 Task: Create a due date automation trigger when advanced on, 2 working days after a card is due add fields with custom field "Resume" set to a date less than 1 days ago at 11:00 AM.
Action: Mouse moved to (892, 274)
Screenshot: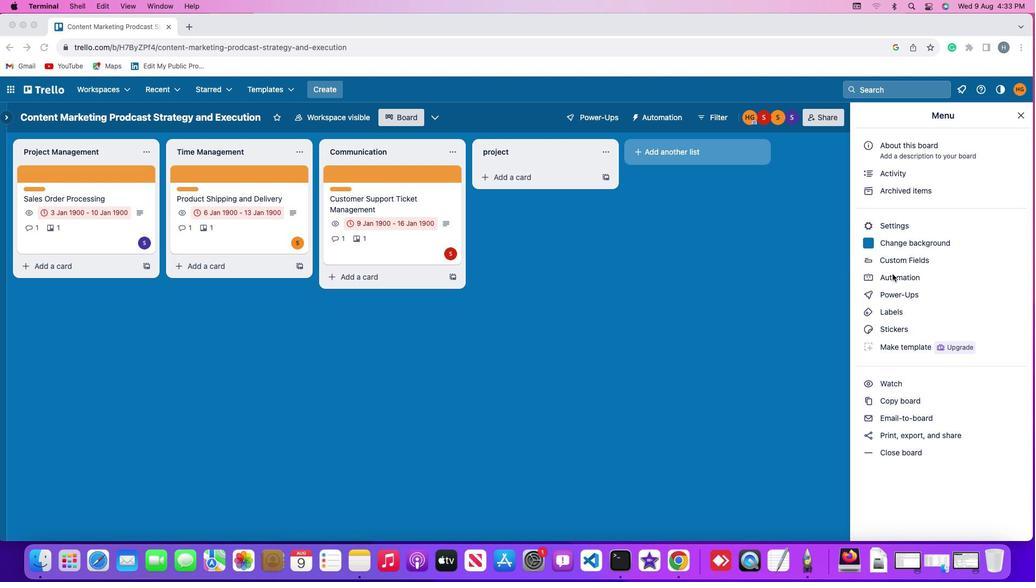 
Action: Mouse pressed left at (892, 274)
Screenshot: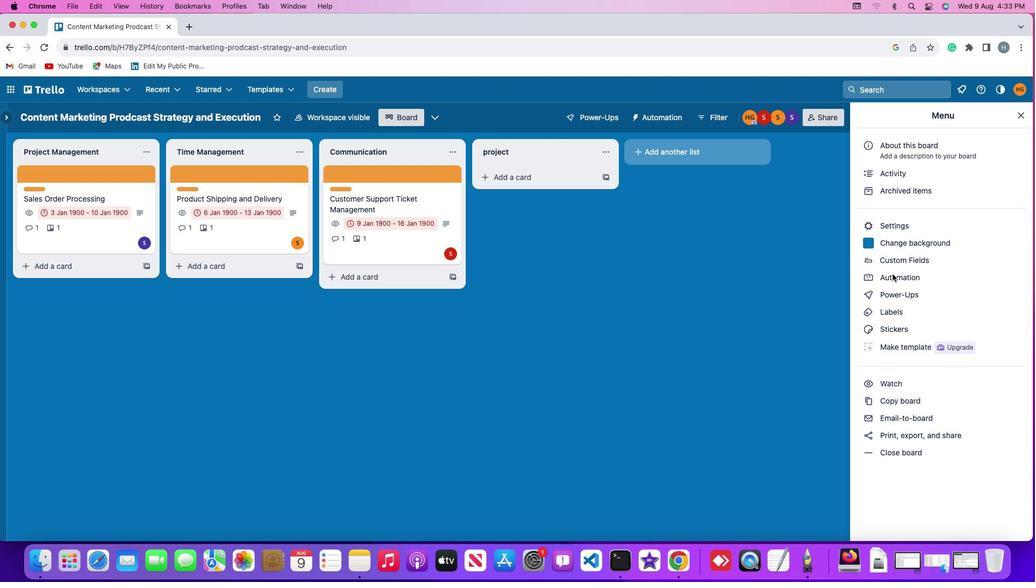 
Action: Mouse pressed left at (892, 274)
Screenshot: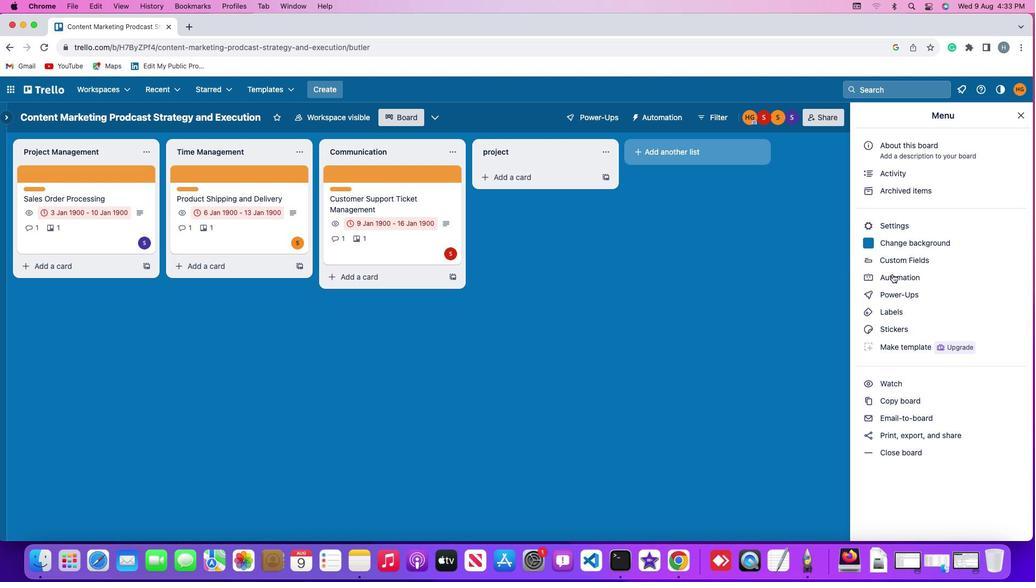 
Action: Mouse moved to (55, 254)
Screenshot: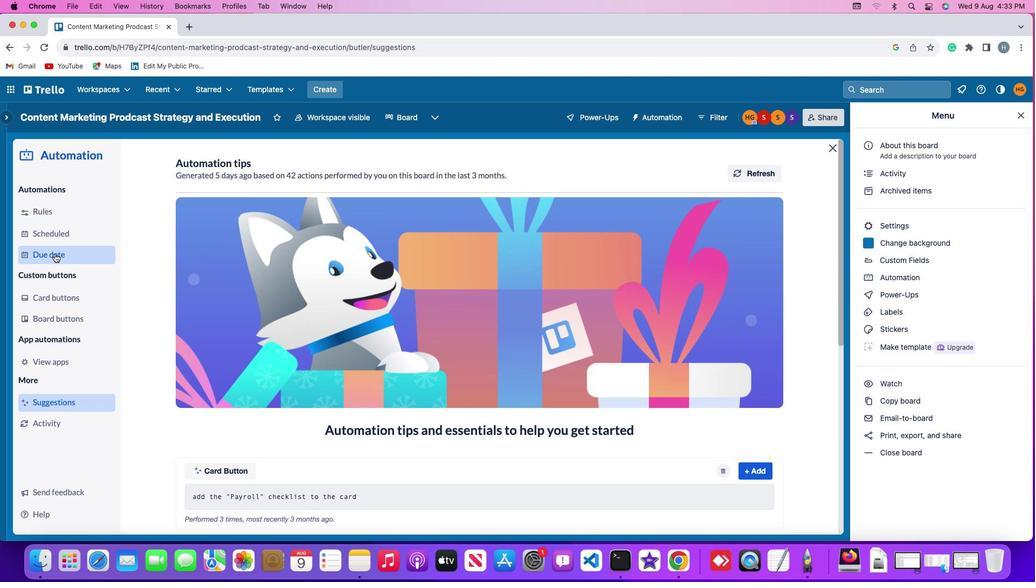 
Action: Mouse pressed left at (55, 254)
Screenshot: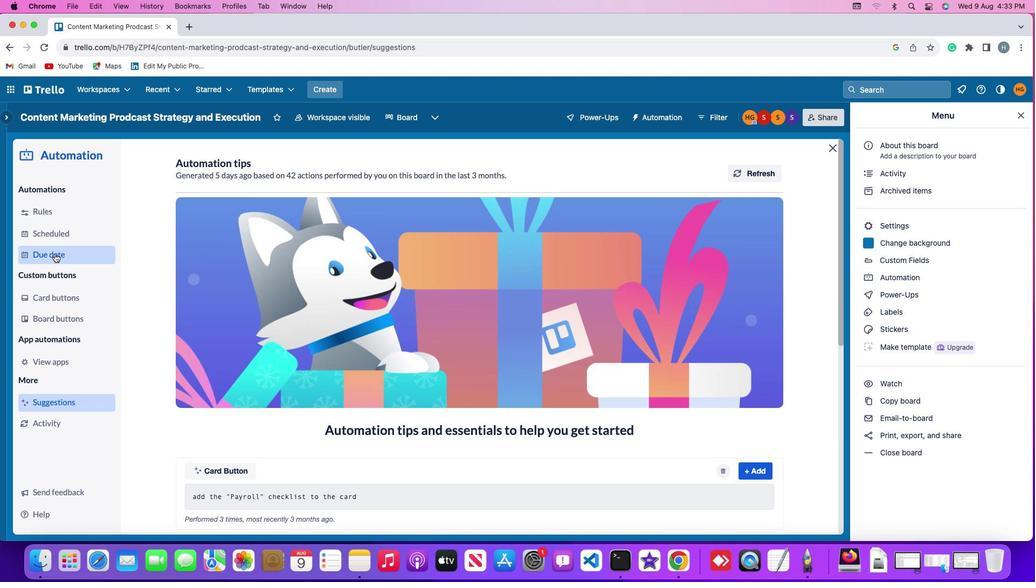 
Action: Mouse moved to (722, 166)
Screenshot: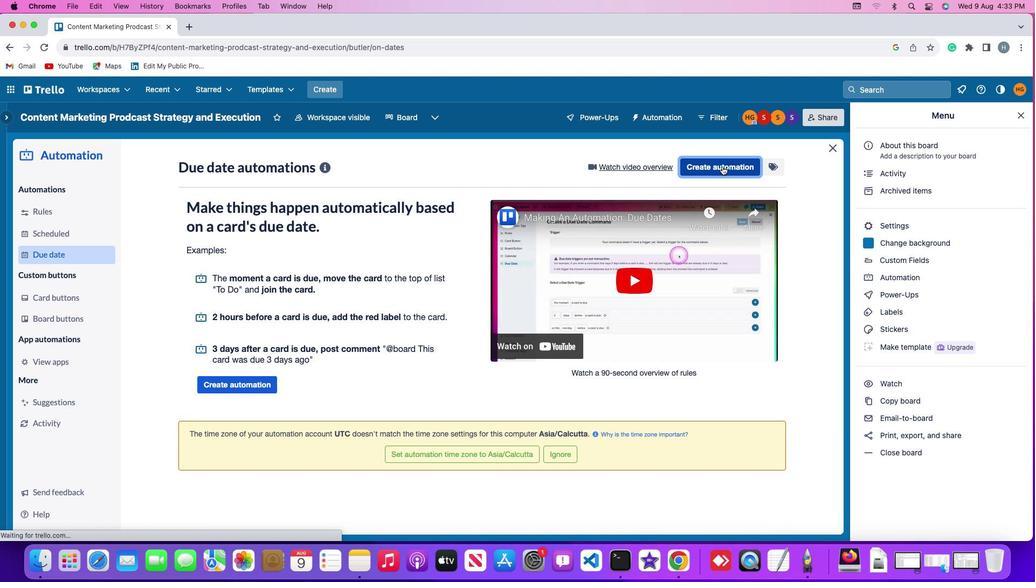 
Action: Mouse pressed left at (722, 166)
Screenshot: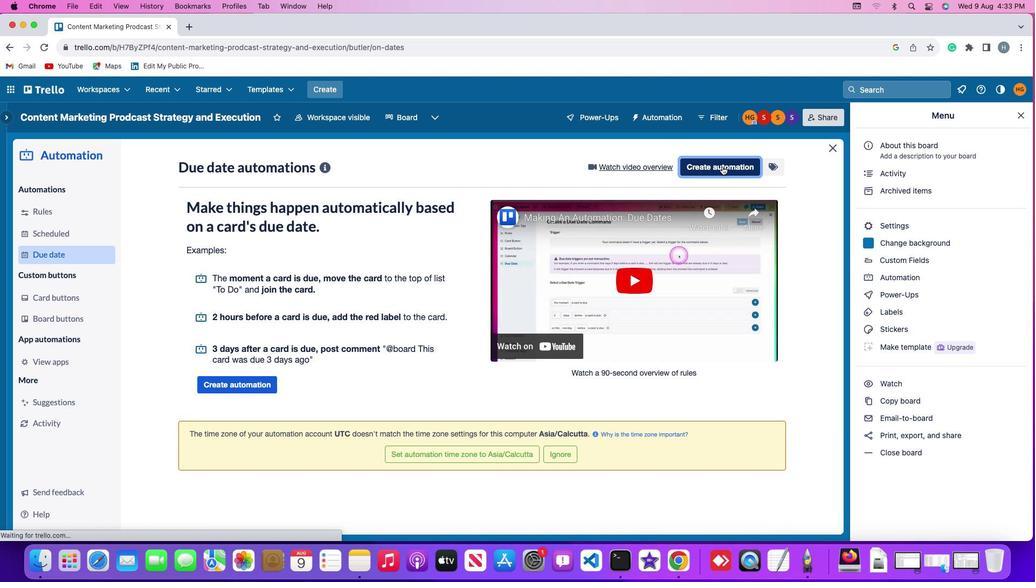 
Action: Mouse moved to (381, 270)
Screenshot: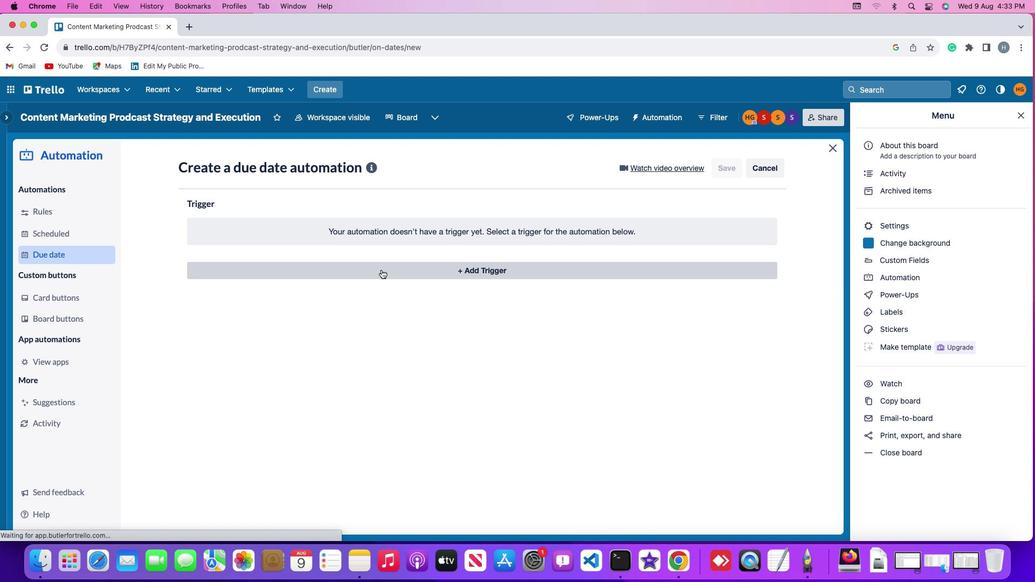 
Action: Mouse pressed left at (381, 270)
Screenshot: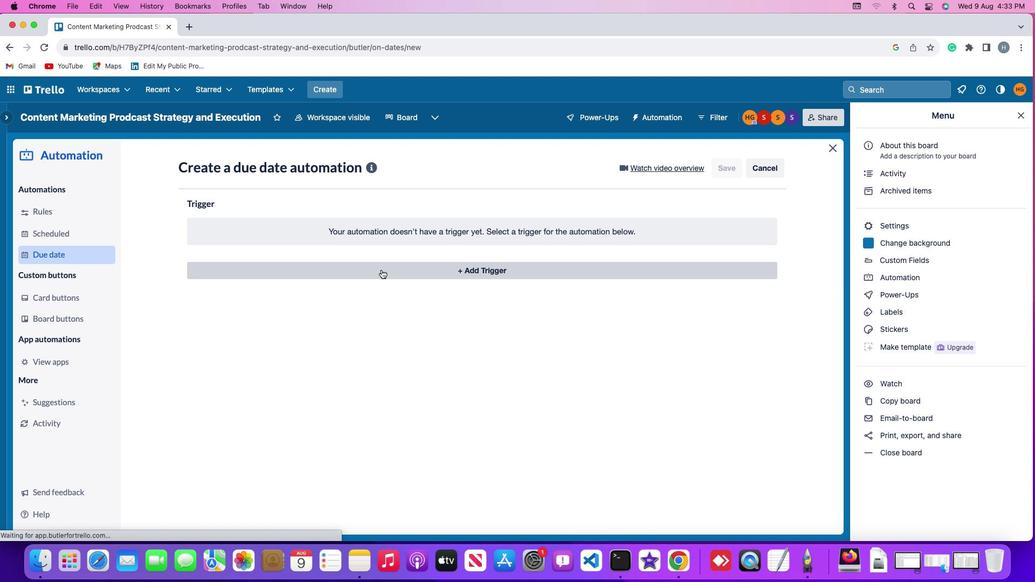 
Action: Mouse moved to (211, 431)
Screenshot: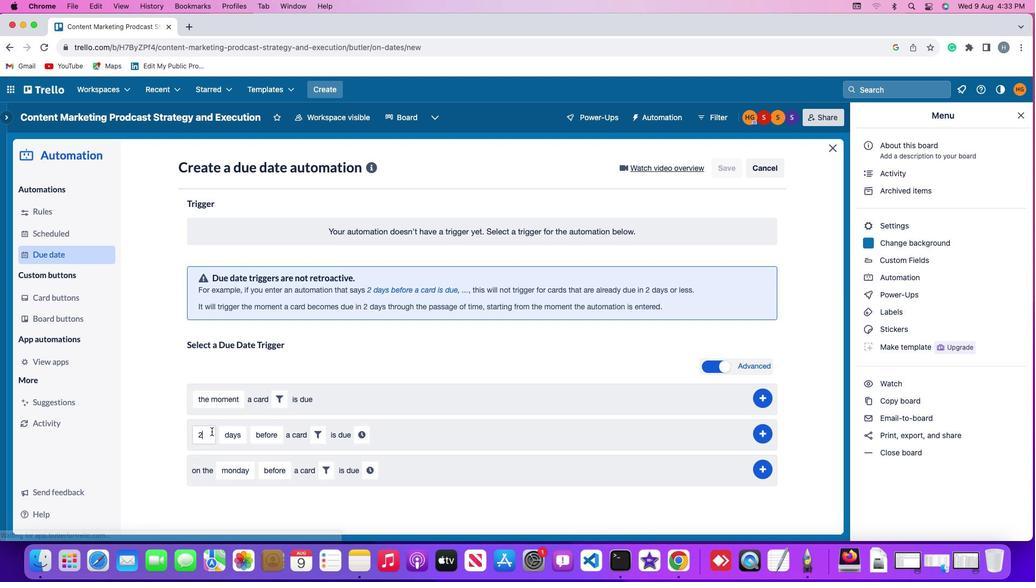 
Action: Mouse pressed left at (211, 431)
Screenshot: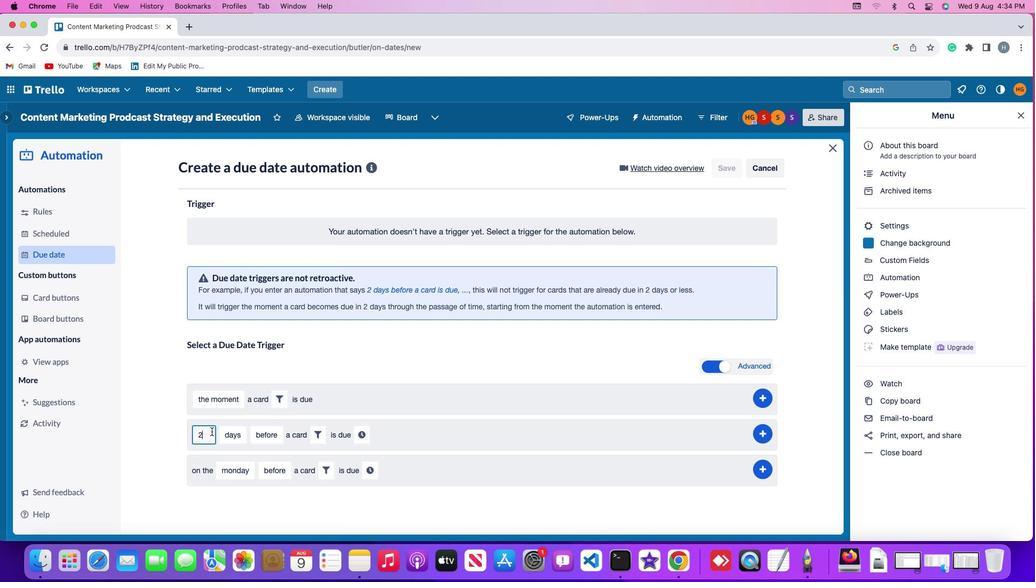 
Action: Mouse moved to (210, 431)
Screenshot: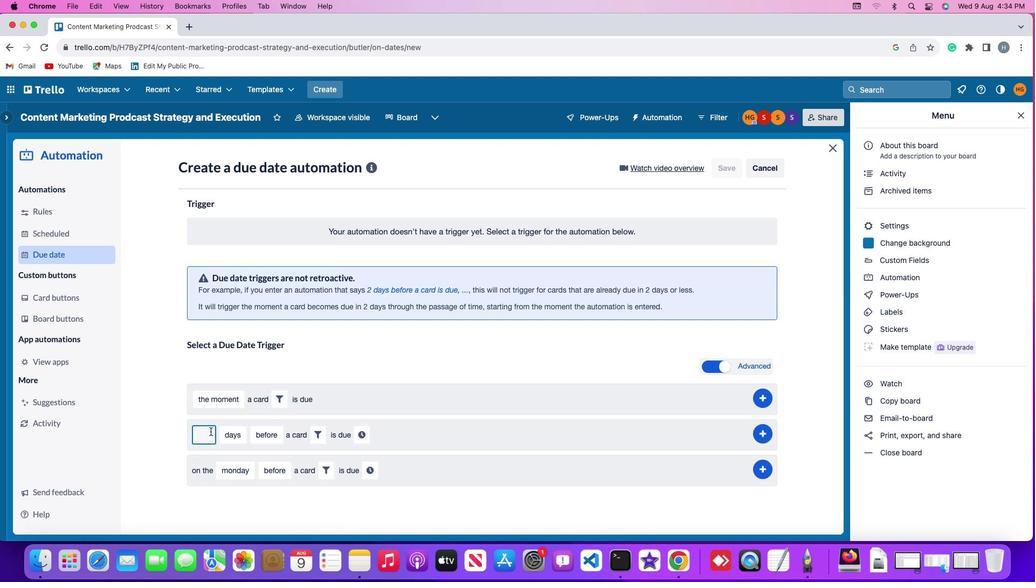 
Action: Key pressed Key.backspace
Screenshot: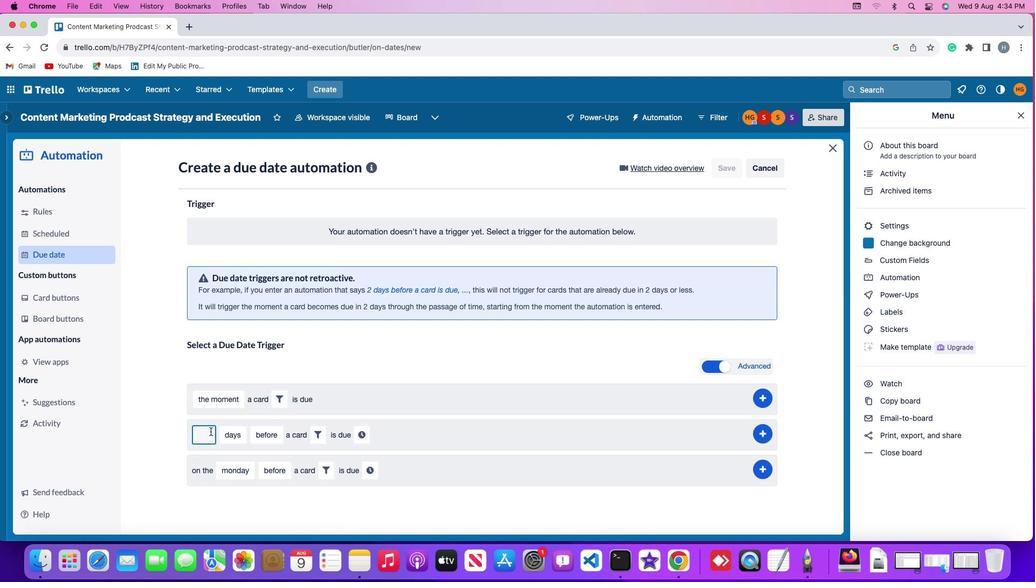 
Action: Mouse moved to (210, 432)
Screenshot: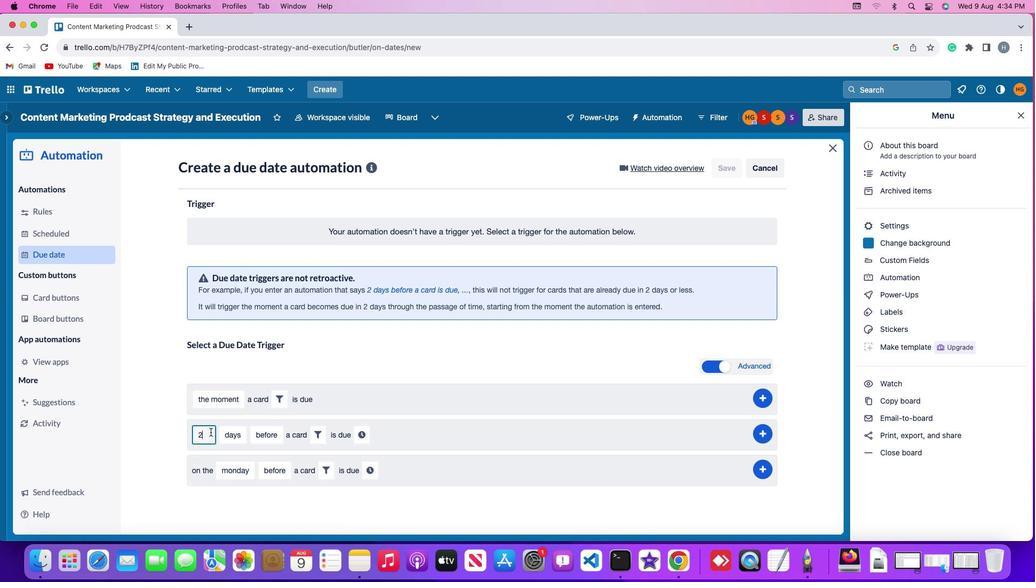 
Action: Key pressed '2'
Screenshot: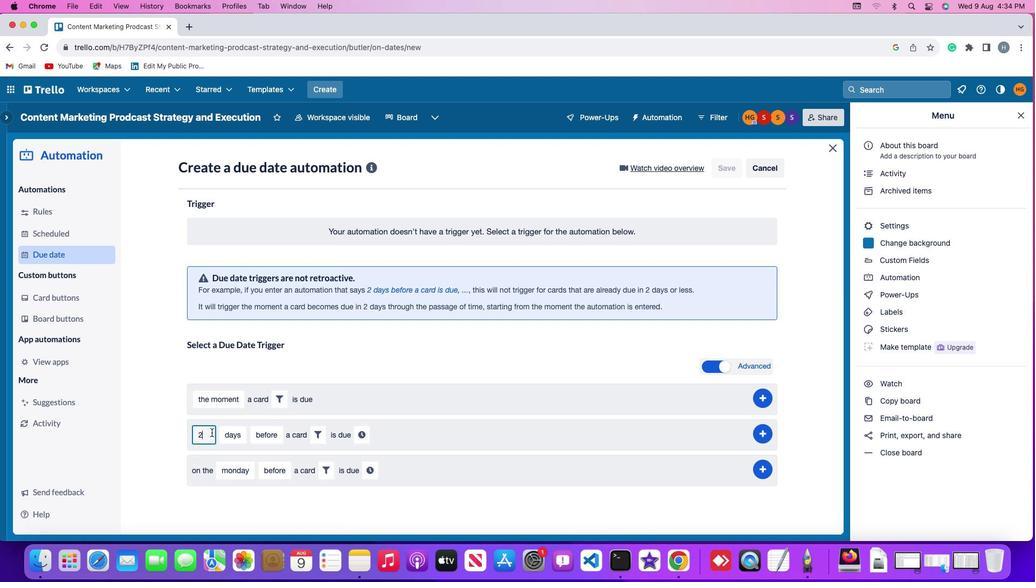 
Action: Mouse moved to (231, 435)
Screenshot: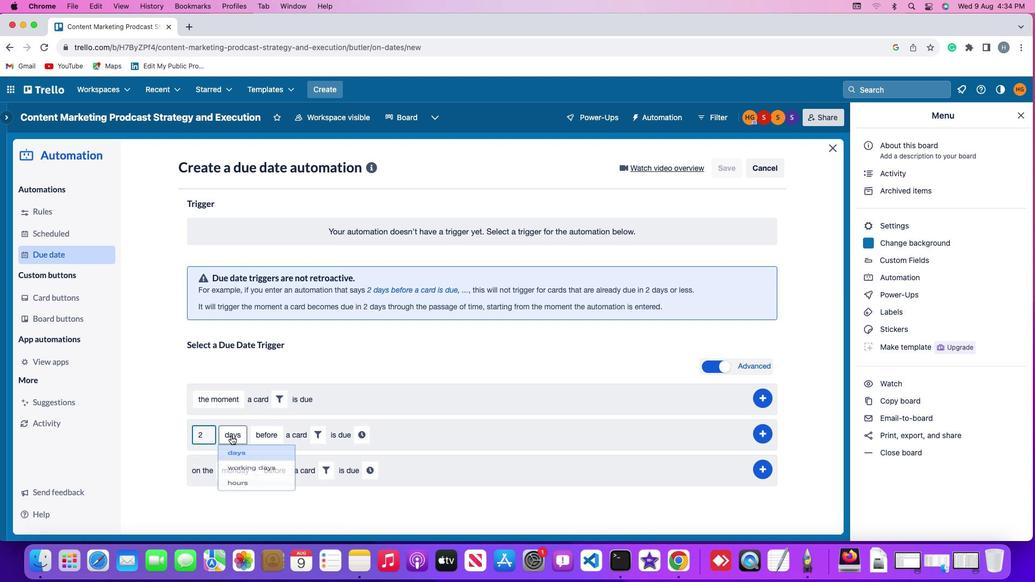 
Action: Mouse pressed left at (231, 435)
Screenshot: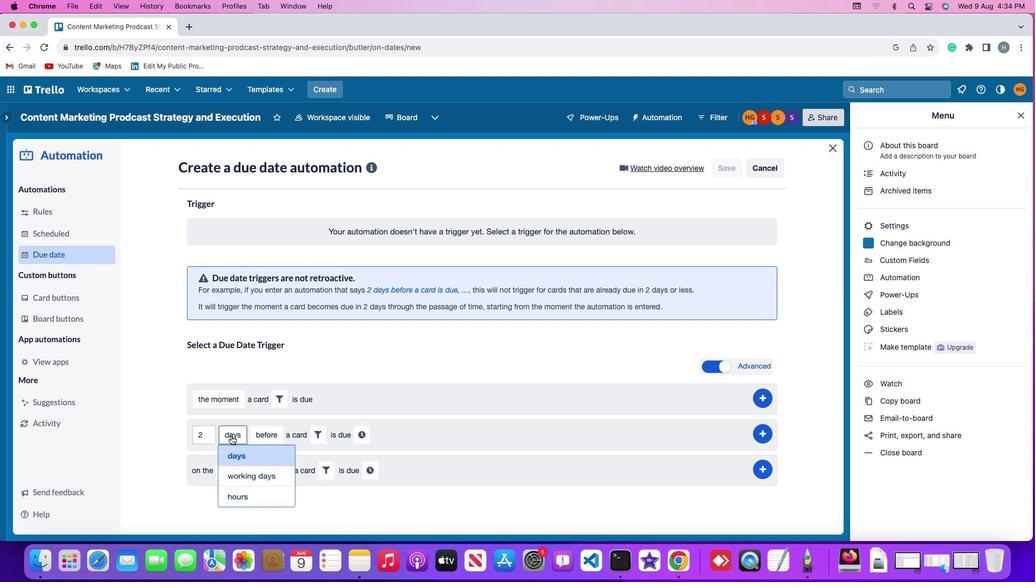 
Action: Mouse moved to (243, 478)
Screenshot: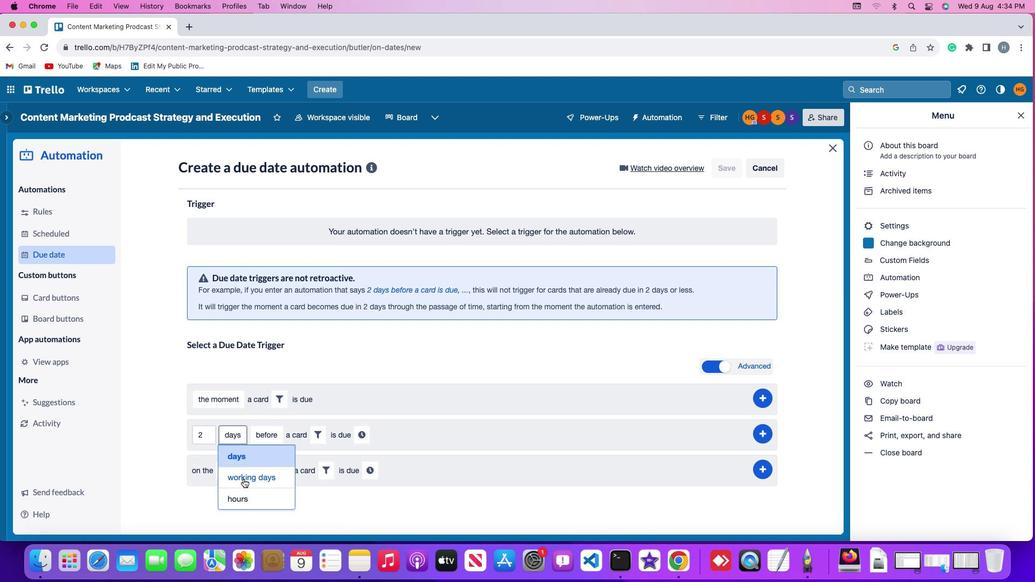 
Action: Mouse pressed left at (243, 478)
Screenshot: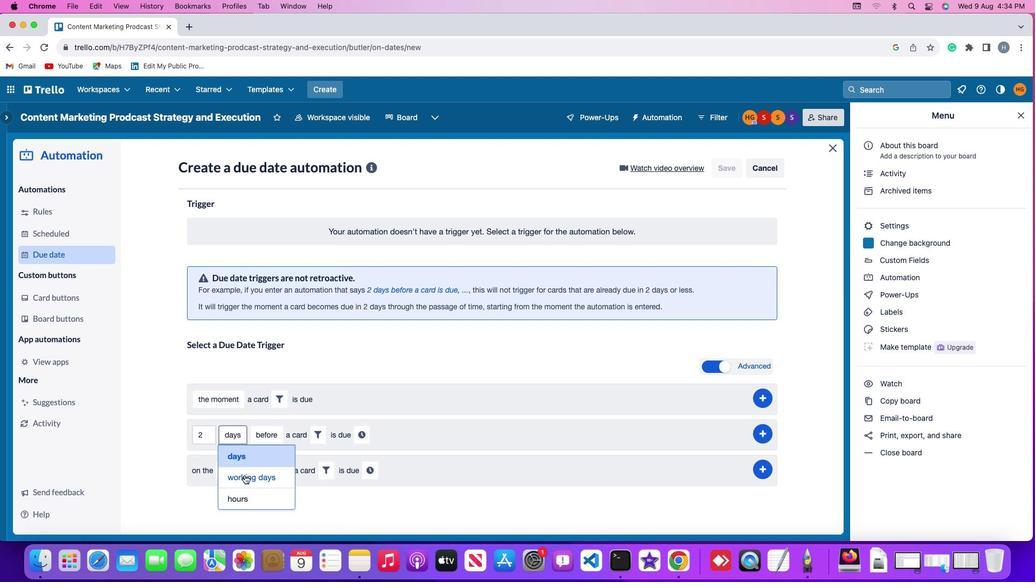 
Action: Mouse moved to (300, 432)
Screenshot: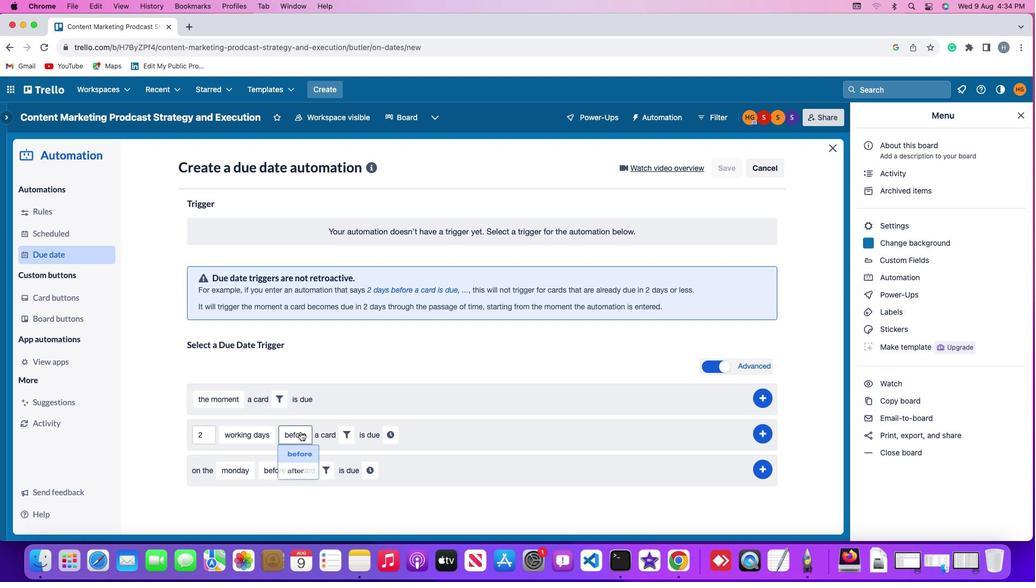 
Action: Mouse pressed left at (300, 432)
Screenshot: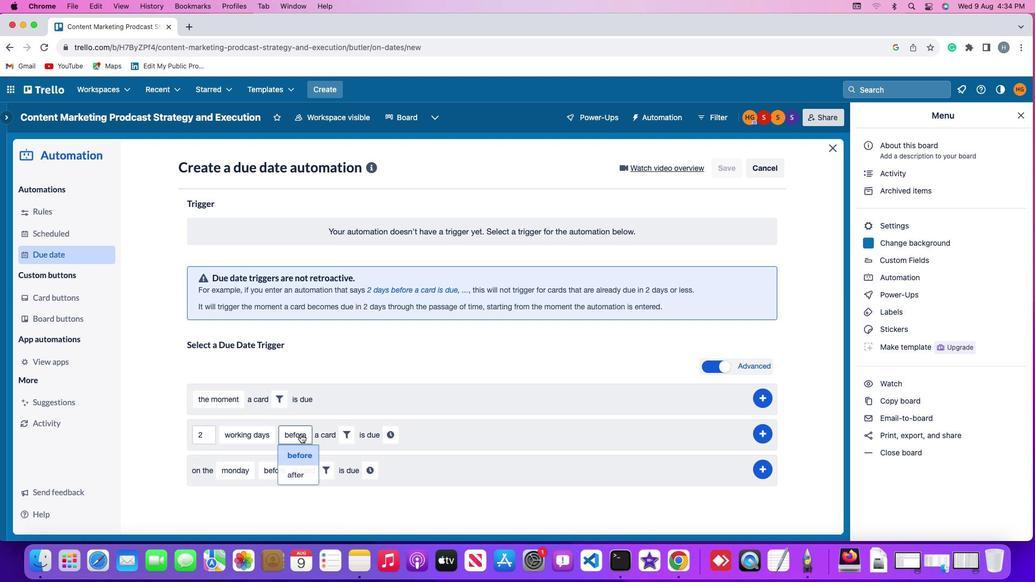 
Action: Mouse moved to (291, 476)
Screenshot: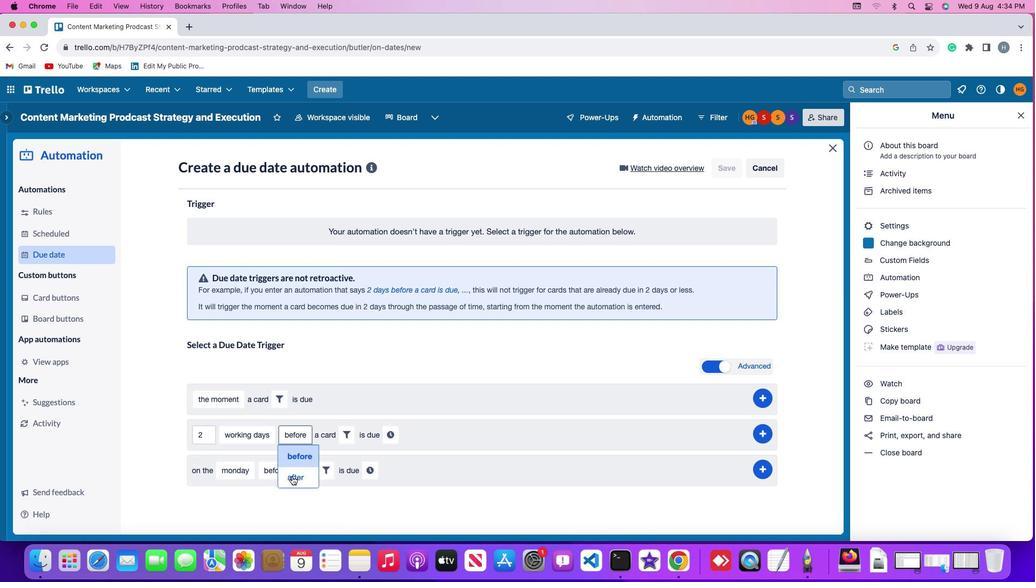
Action: Mouse pressed left at (291, 476)
Screenshot: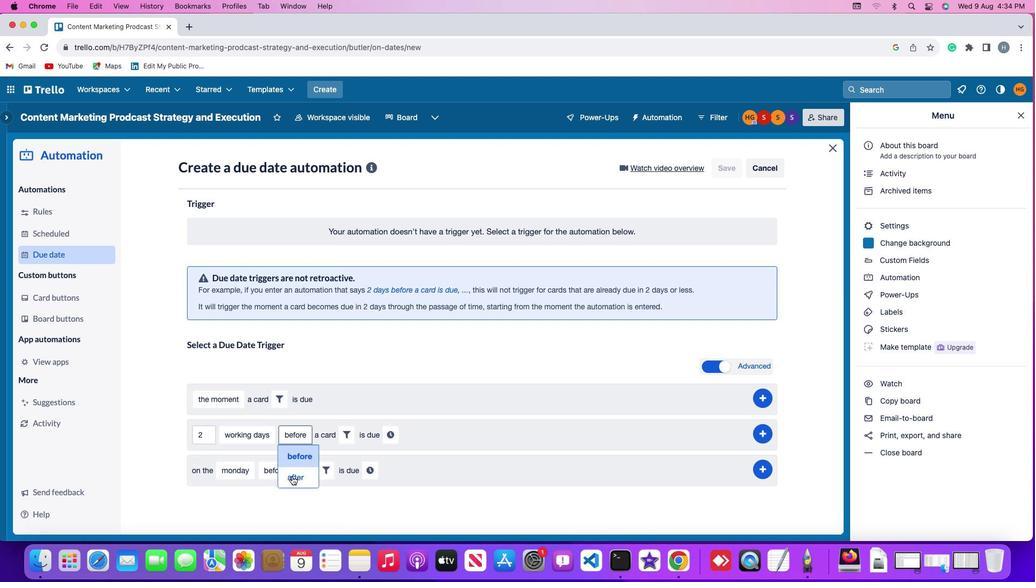 
Action: Mouse moved to (339, 435)
Screenshot: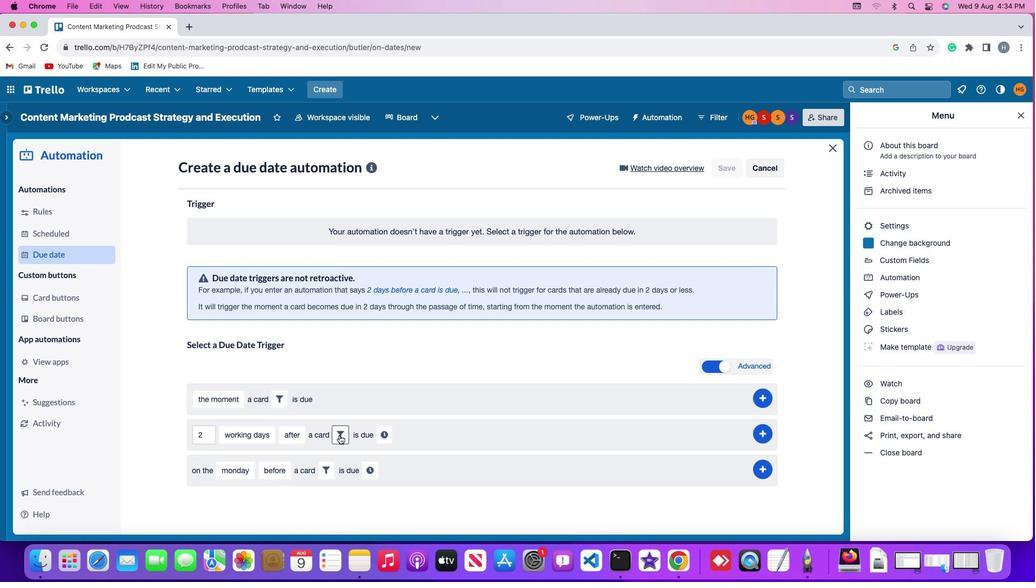 
Action: Mouse pressed left at (339, 435)
Screenshot: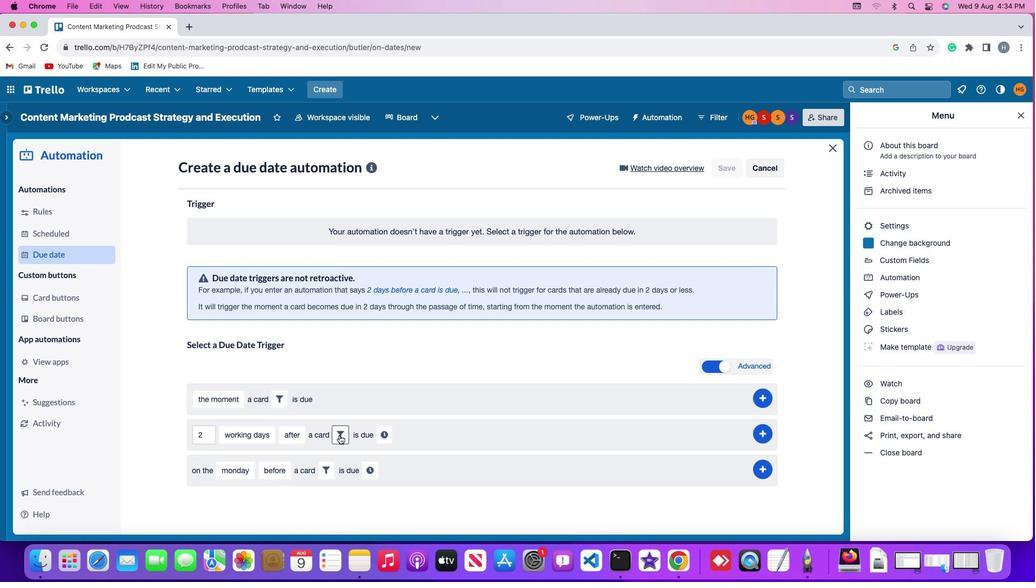 
Action: Mouse moved to (515, 467)
Screenshot: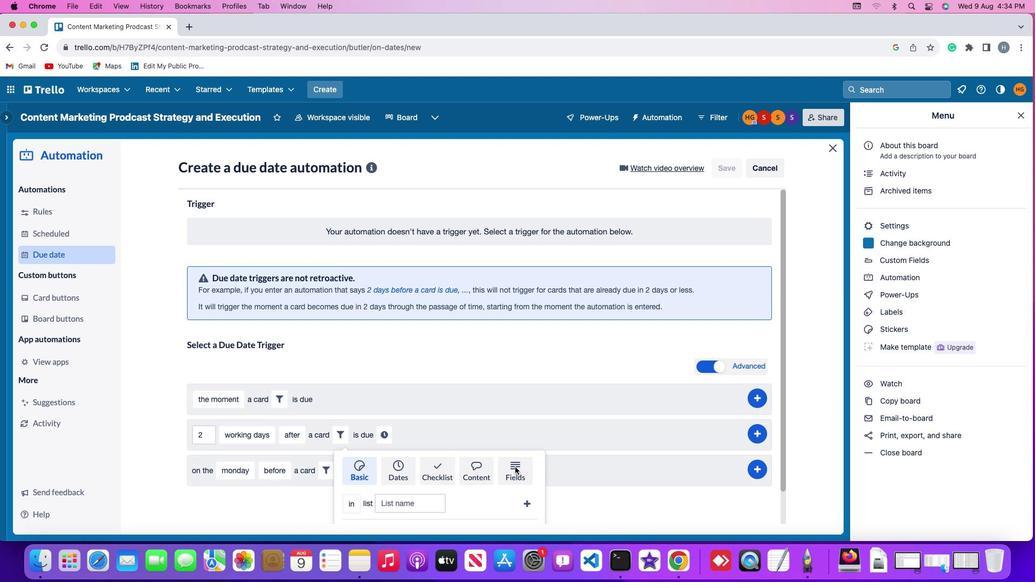 
Action: Mouse pressed left at (515, 467)
Screenshot: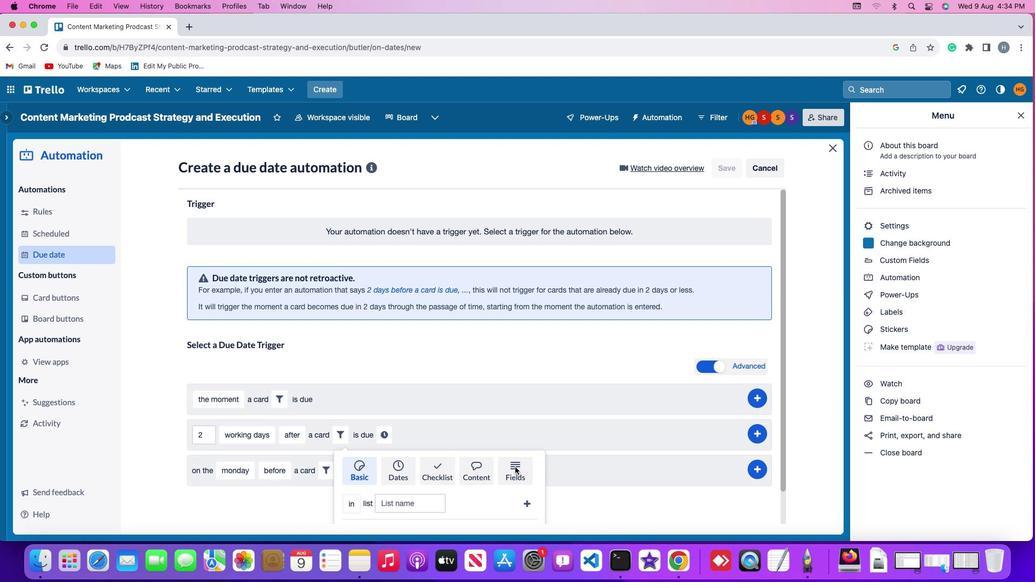 
Action: Mouse moved to (290, 498)
Screenshot: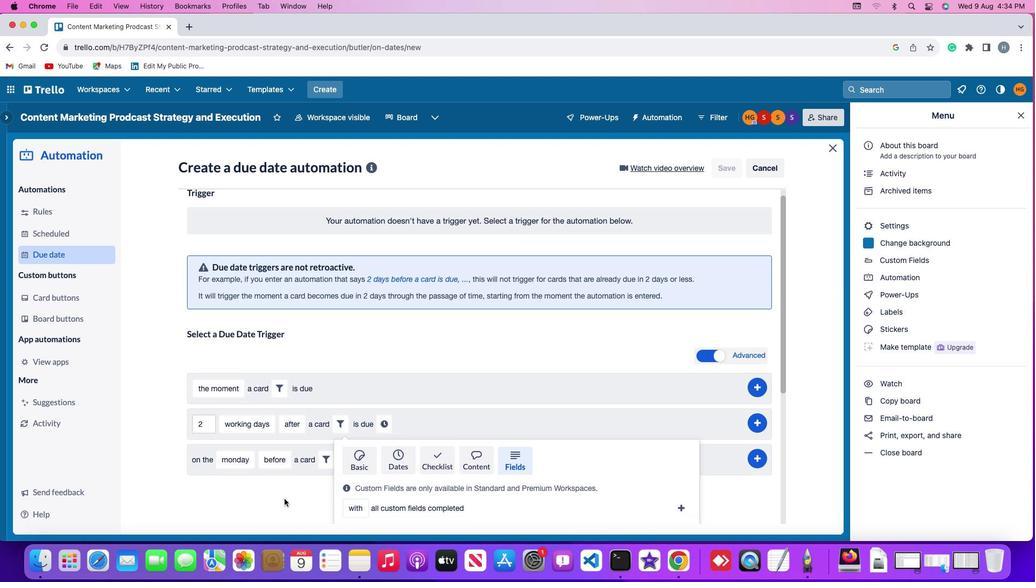 
Action: Mouse scrolled (290, 498) with delta (0, 0)
Screenshot: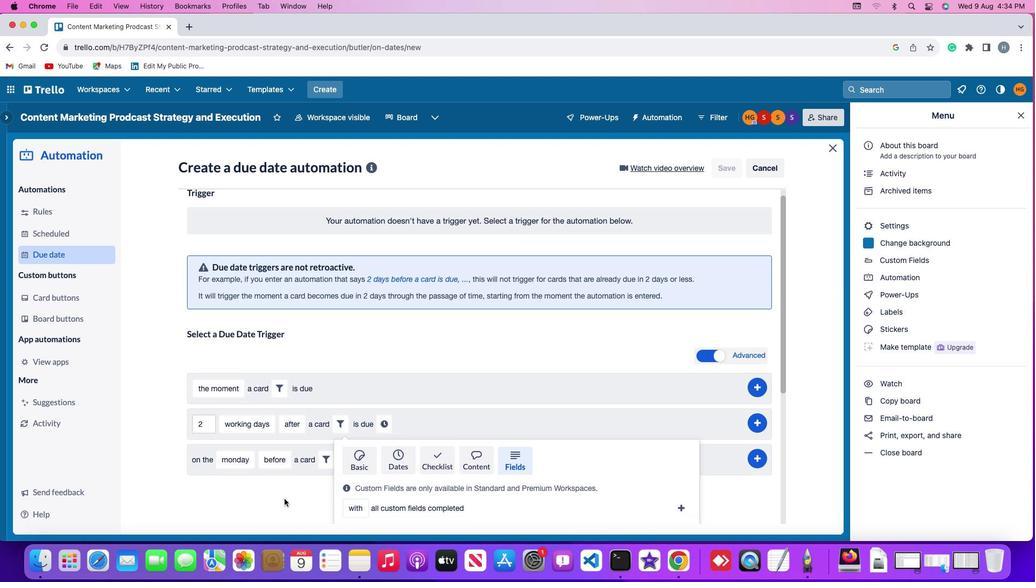 
Action: Mouse moved to (286, 498)
Screenshot: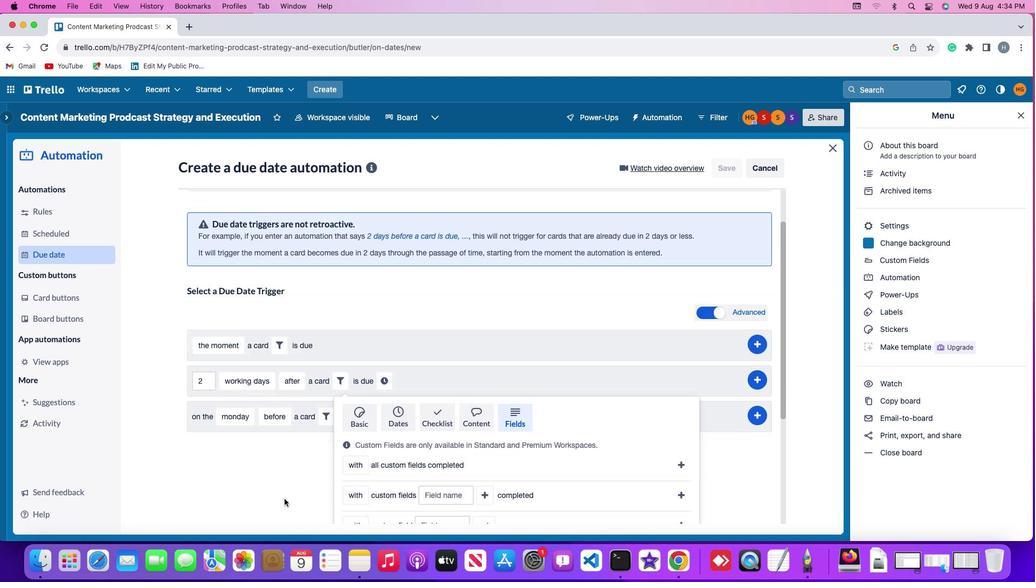 
Action: Mouse scrolled (286, 498) with delta (0, 0)
Screenshot: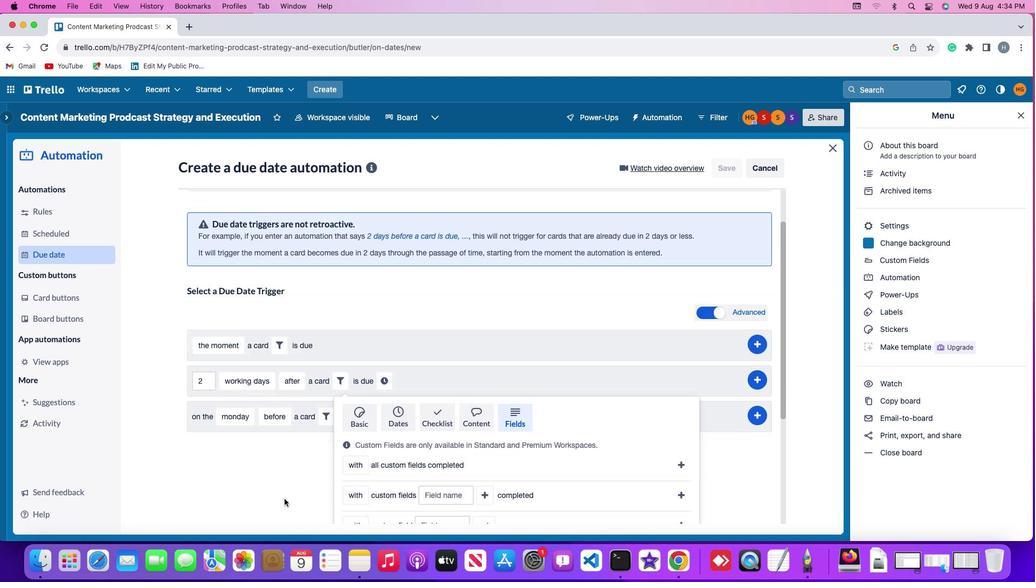 
Action: Mouse moved to (284, 498)
Screenshot: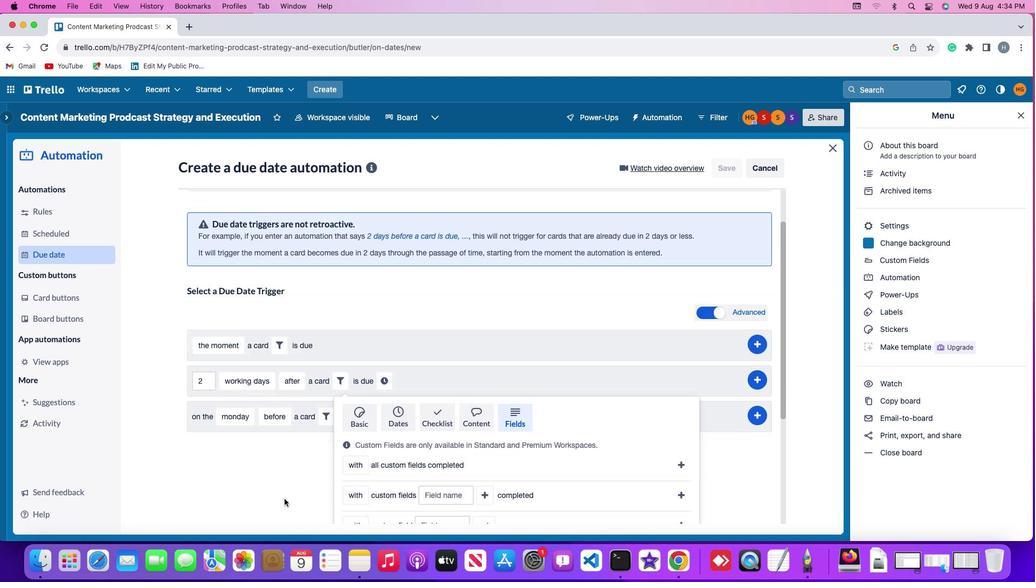 
Action: Mouse scrolled (284, 498) with delta (0, -1)
Screenshot: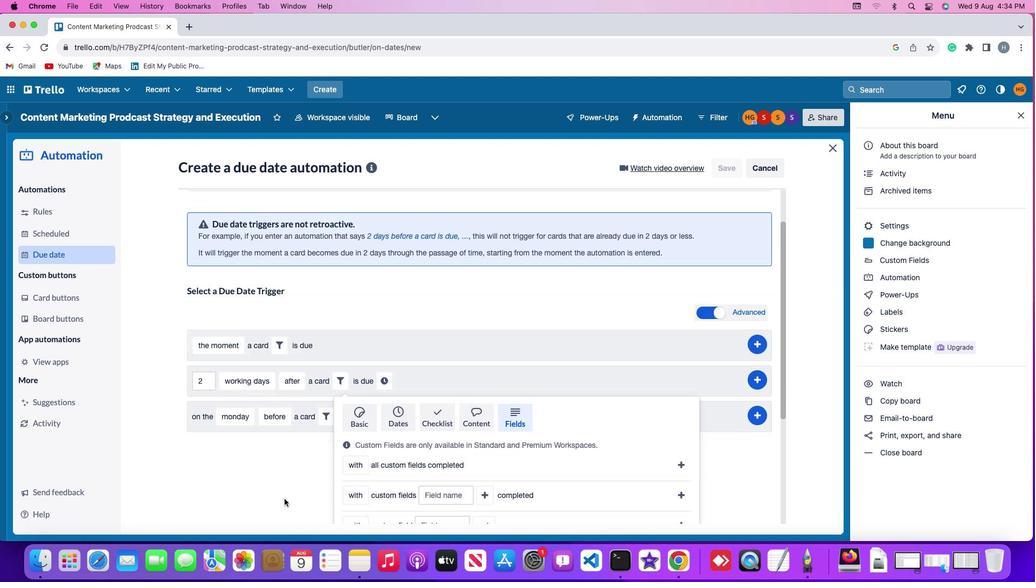 
Action: Mouse moved to (284, 498)
Screenshot: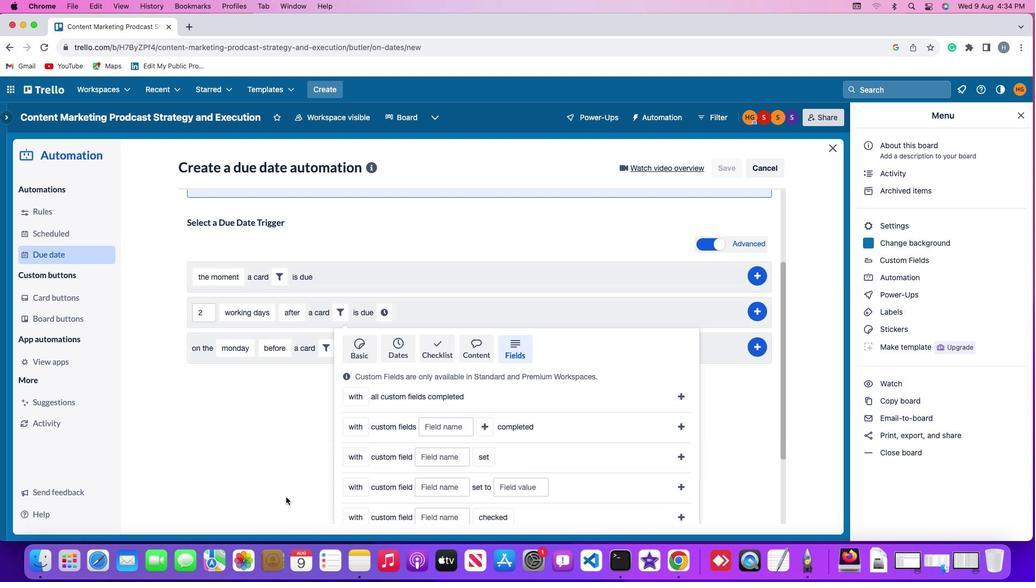 
Action: Mouse scrolled (284, 498) with delta (0, -2)
Screenshot: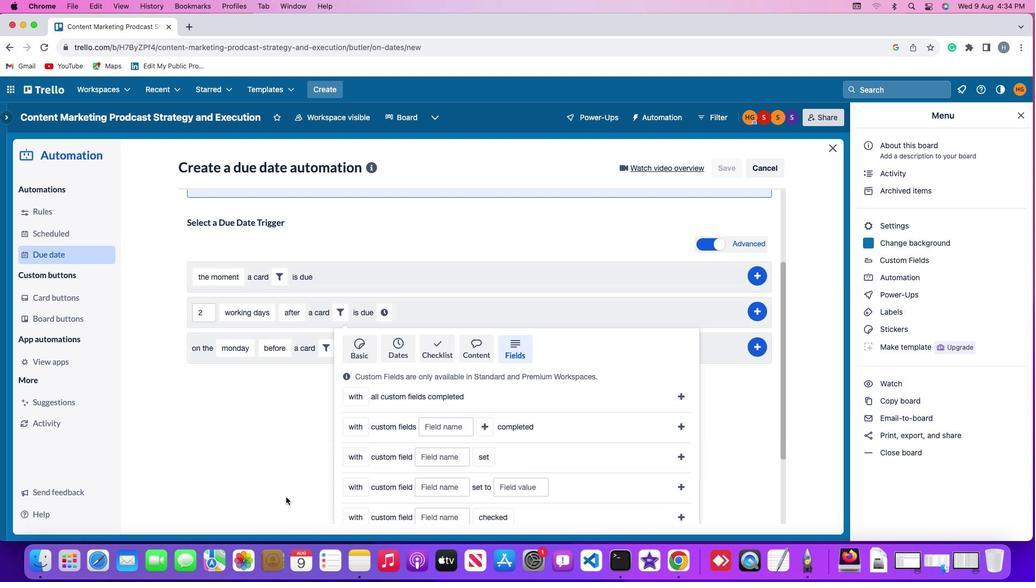 
Action: Mouse moved to (284, 498)
Screenshot: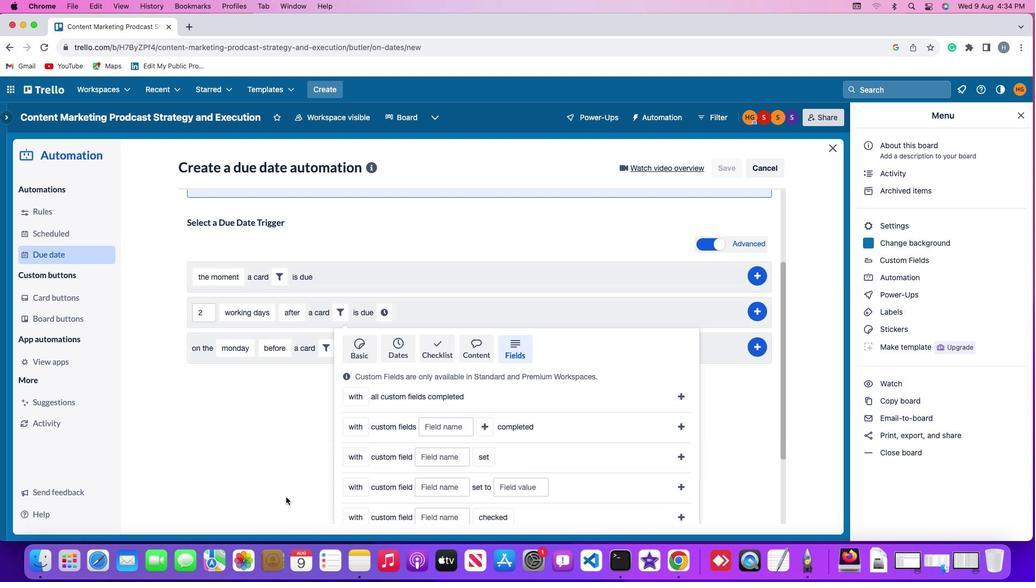 
Action: Mouse scrolled (284, 498) with delta (0, -3)
Screenshot: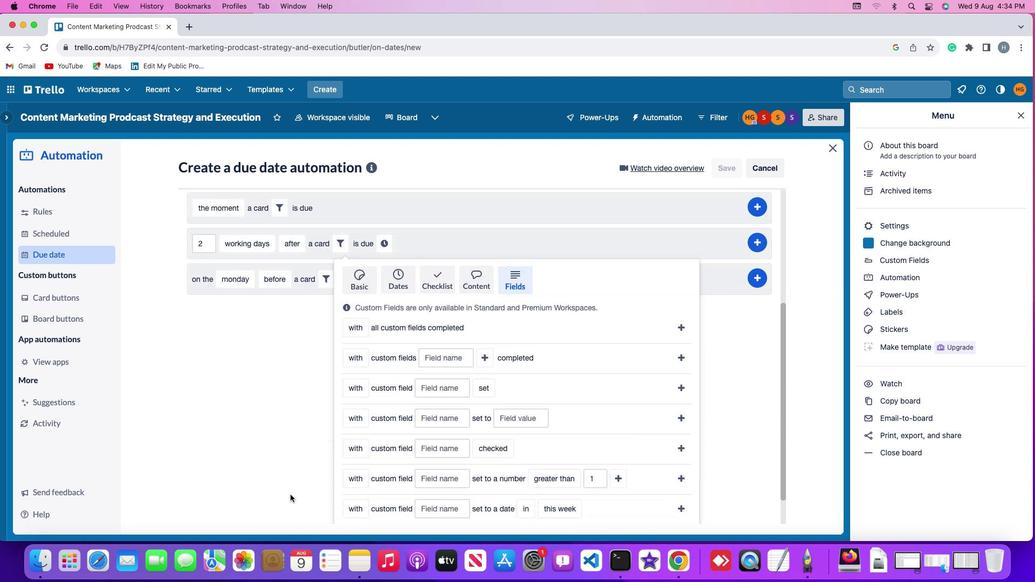
Action: Mouse moved to (313, 480)
Screenshot: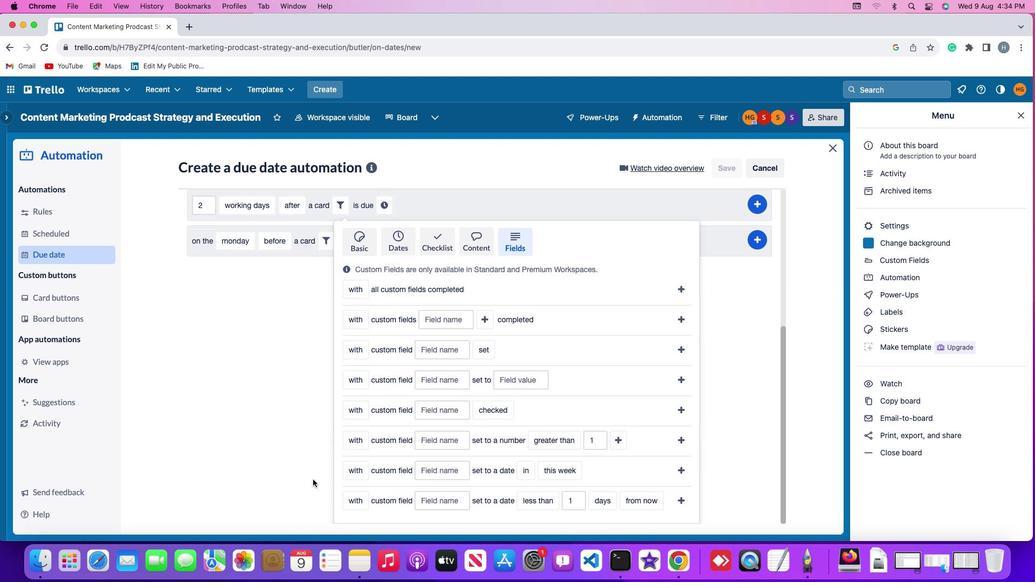 
Action: Mouse scrolled (313, 480) with delta (0, 0)
Screenshot: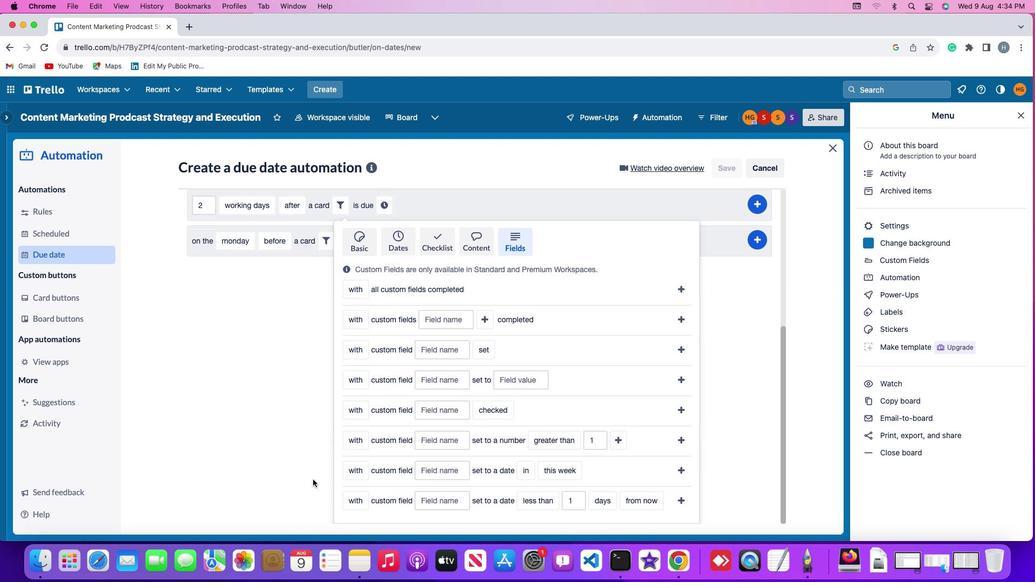 
Action: Mouse moved to (312, 480)
Screenshot: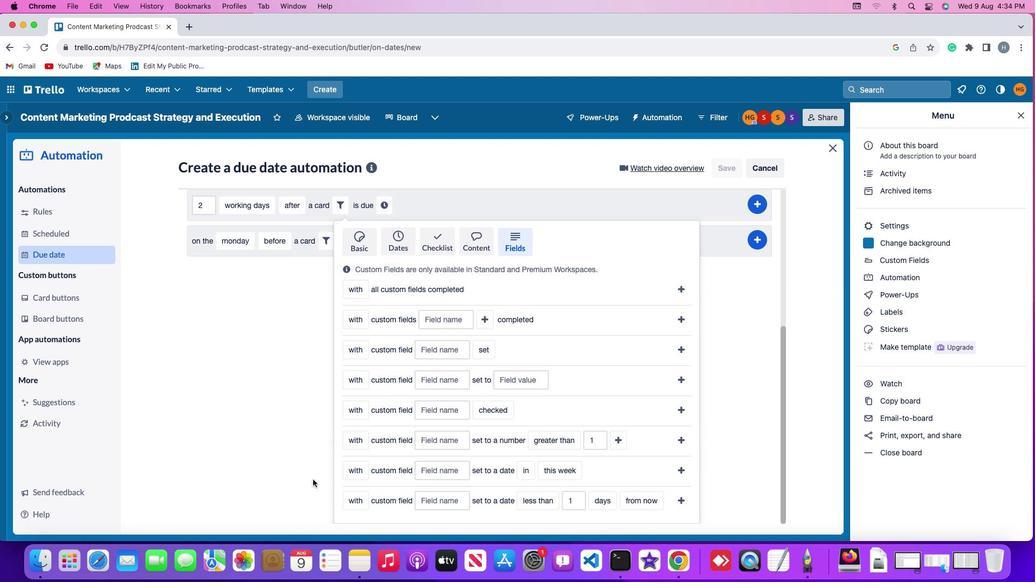 
Action: Mouse scrolled (312, 480) with delta (0, 0)
Screenshot: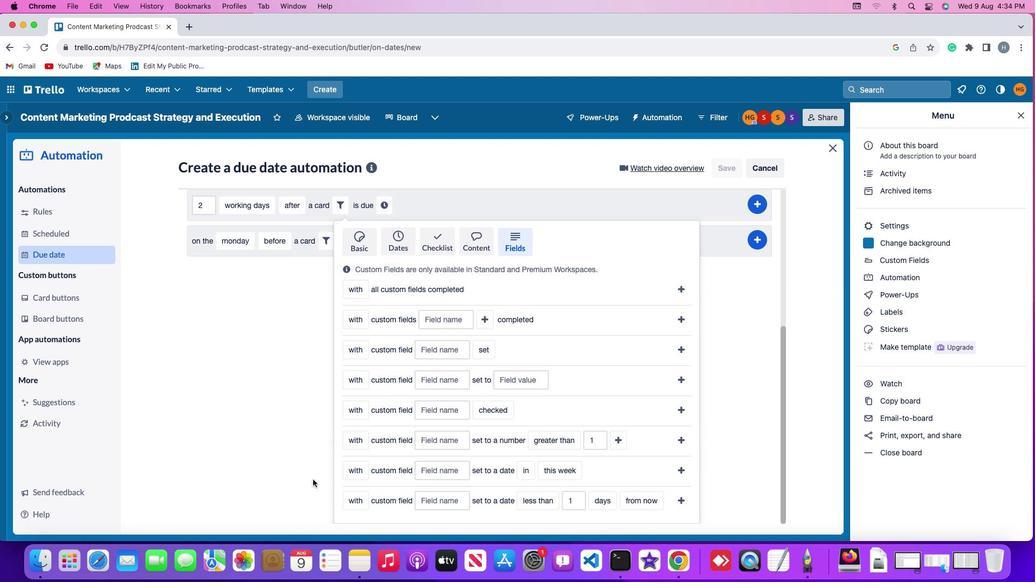 
Action: Mouse scrolled (312, 480) with delta (0, -2)
Screenshot: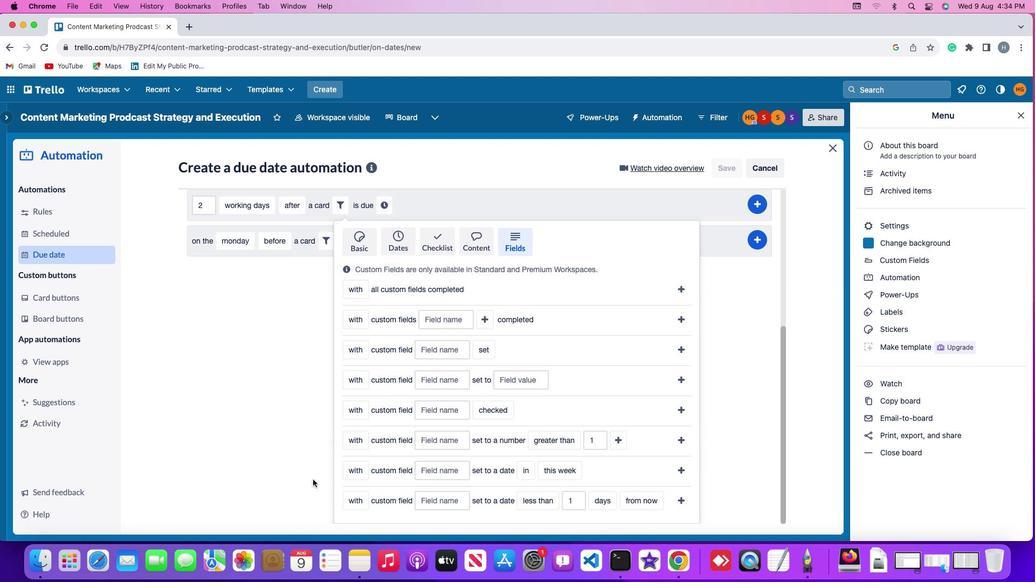 
Action: Mouse scrolled (312, 480) with delta (0, -2)
Screenshot: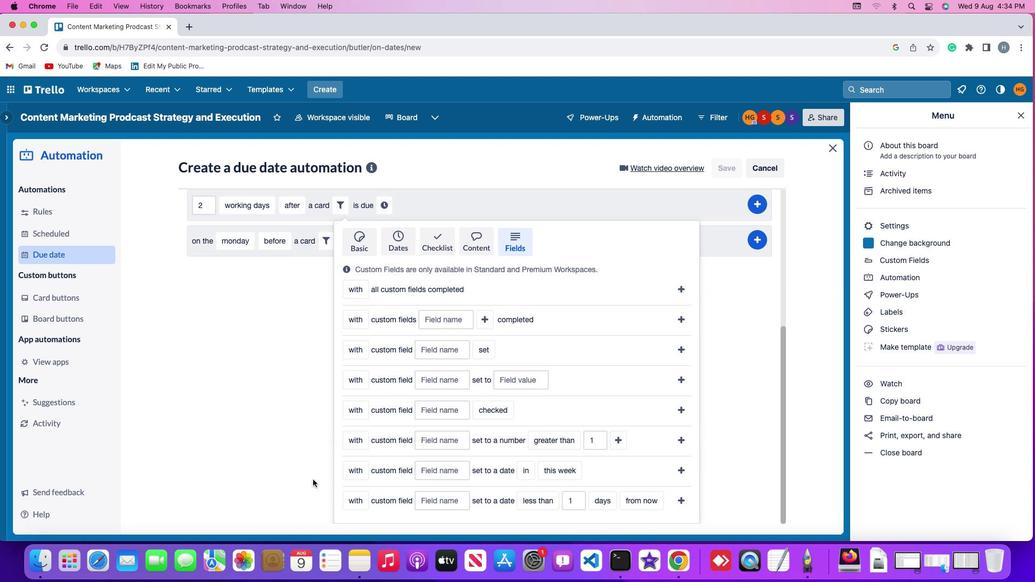 
Action: Mouse scrolled (312, 480) with delta (0, -3)
Screenshot: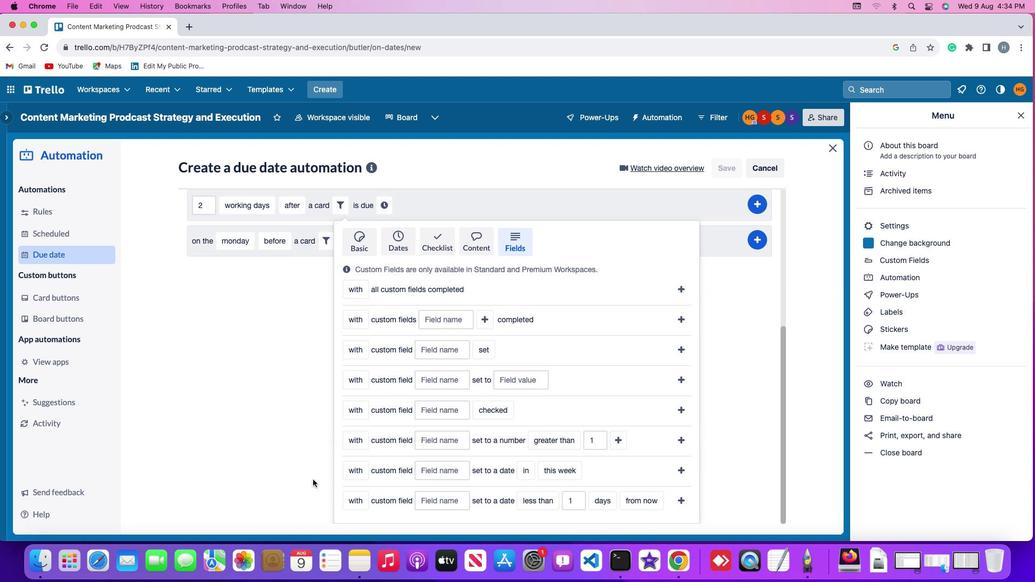 
Action: Mouse scrolled (312, 480) with delta (0, -3)
Screenshot: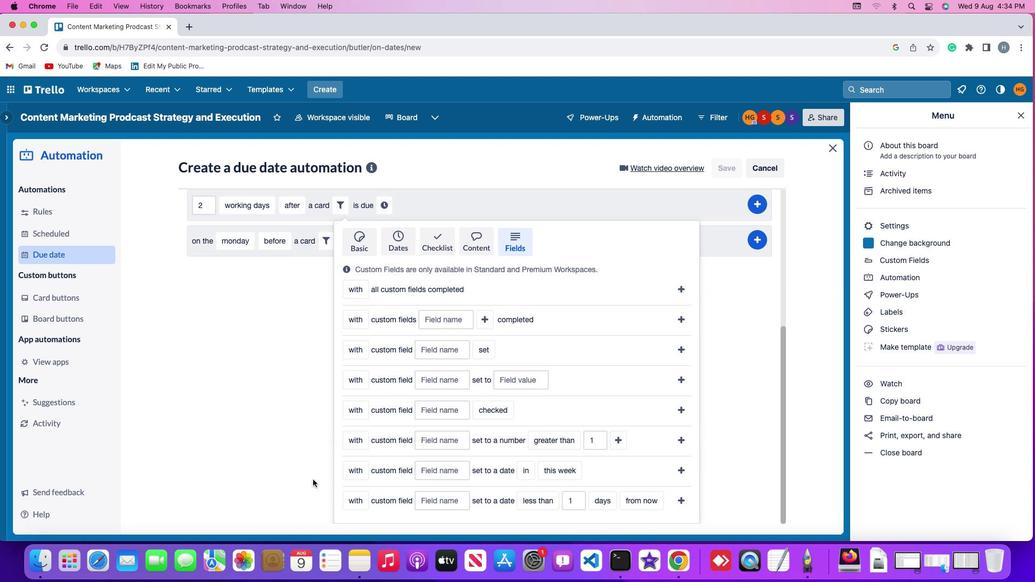 
Action: Mouse moved to (344, 500)
Screenshot: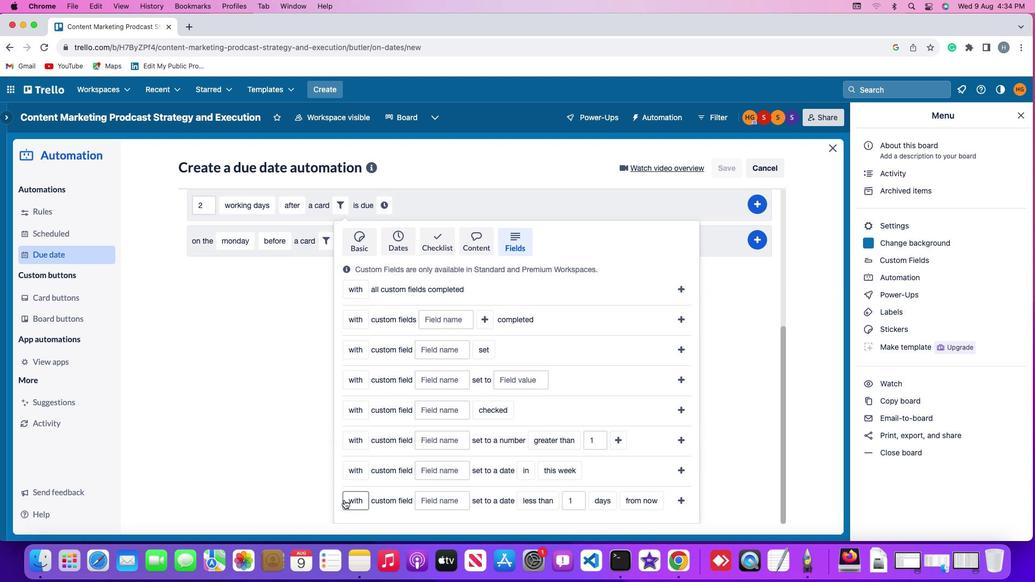 
Action: Mouse pressed left at (344, 500)
Screenshot: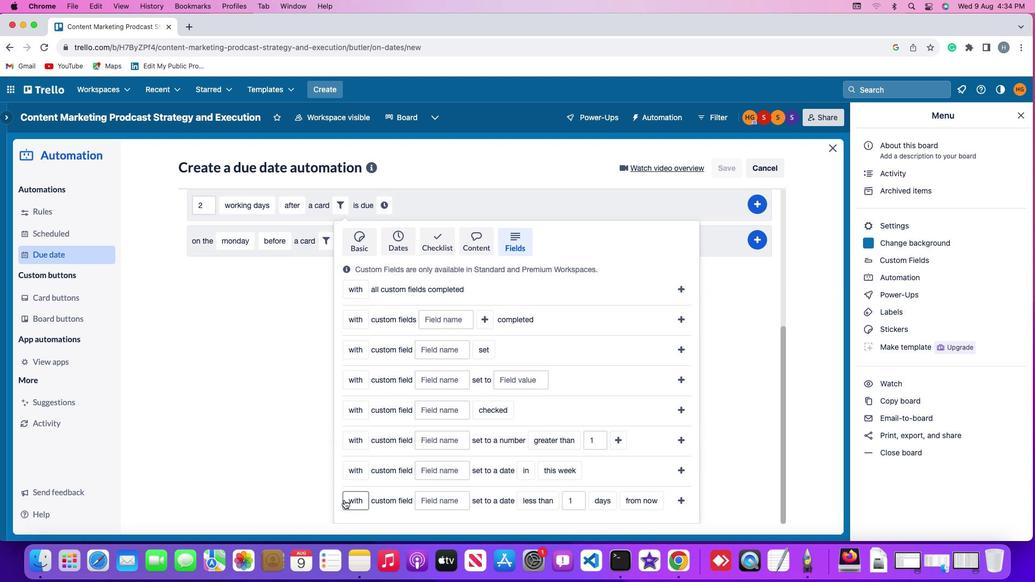 
Action: Mouse moved to (368, 462)
Screenshot: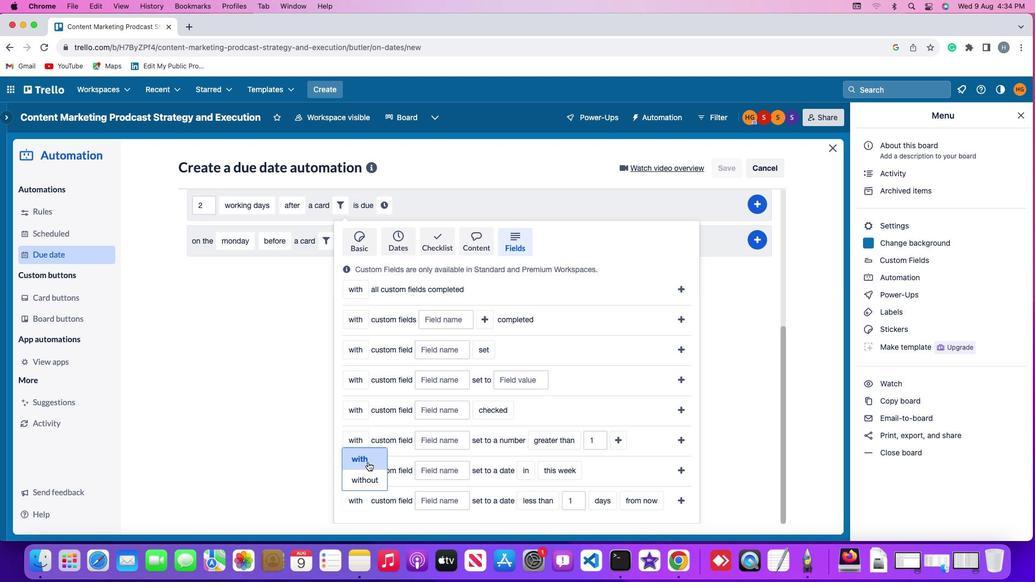 
Action: Mouse pressed left at (368, 462)
Screenshot: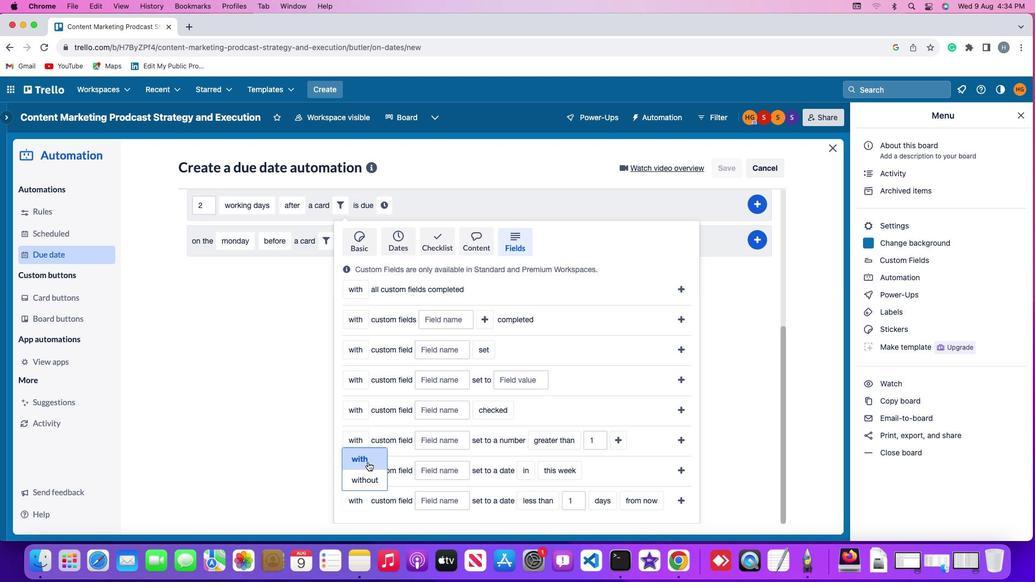 
Action: Mouse moved to (432, 503)
Screenshot: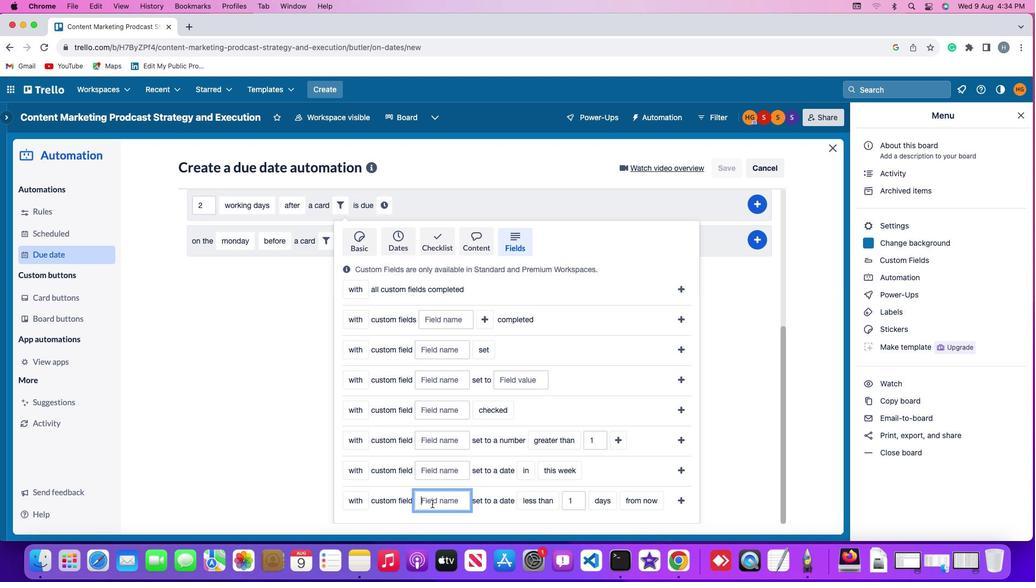 
Action: Mouse pressed left at (432, 503)
Screenshot: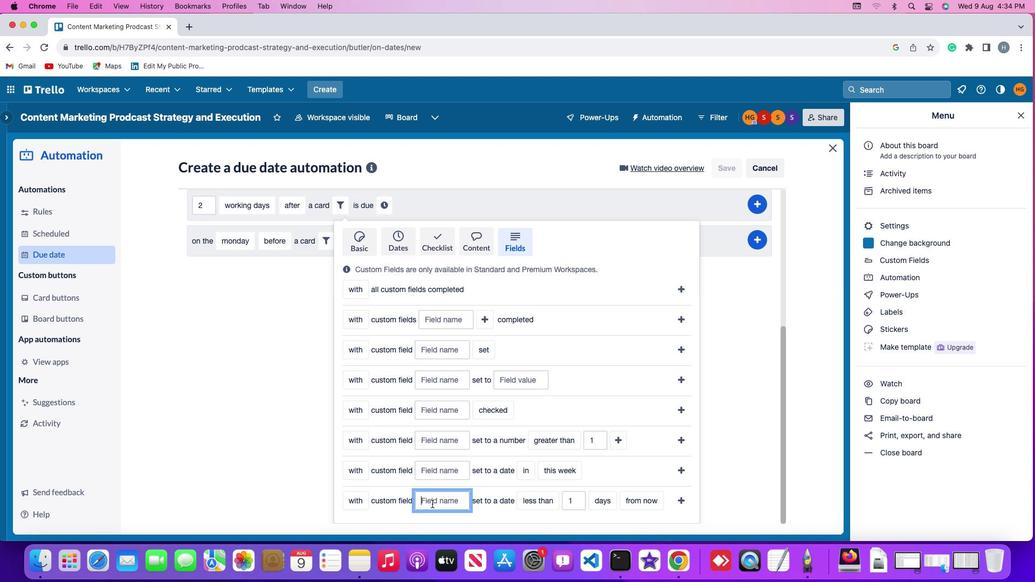 
Action: Mouse moved to (432, 502)
Screenshot: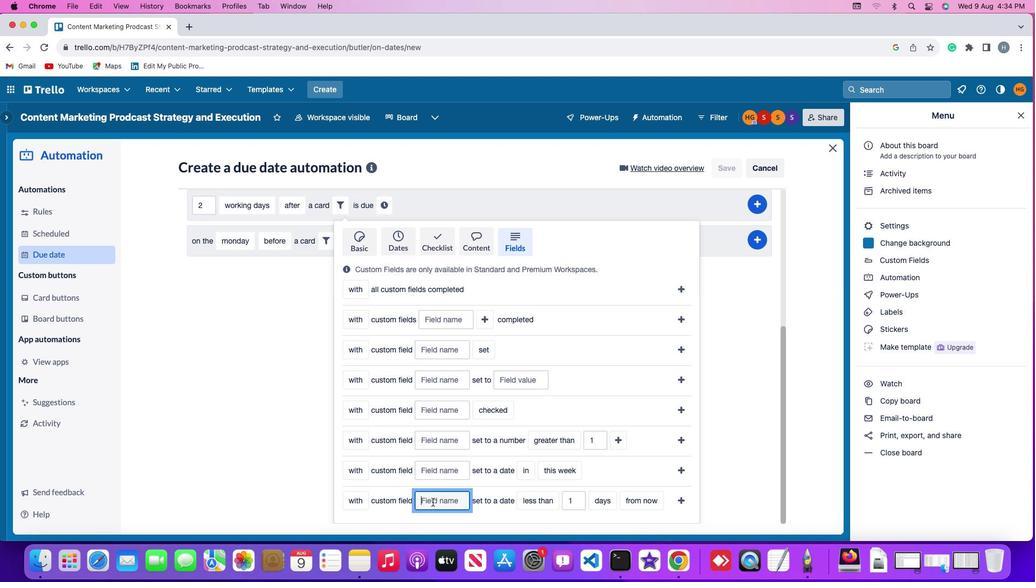 
Action: Key pressed Key.shift'R''e''s''u''m''e'
Screenshot: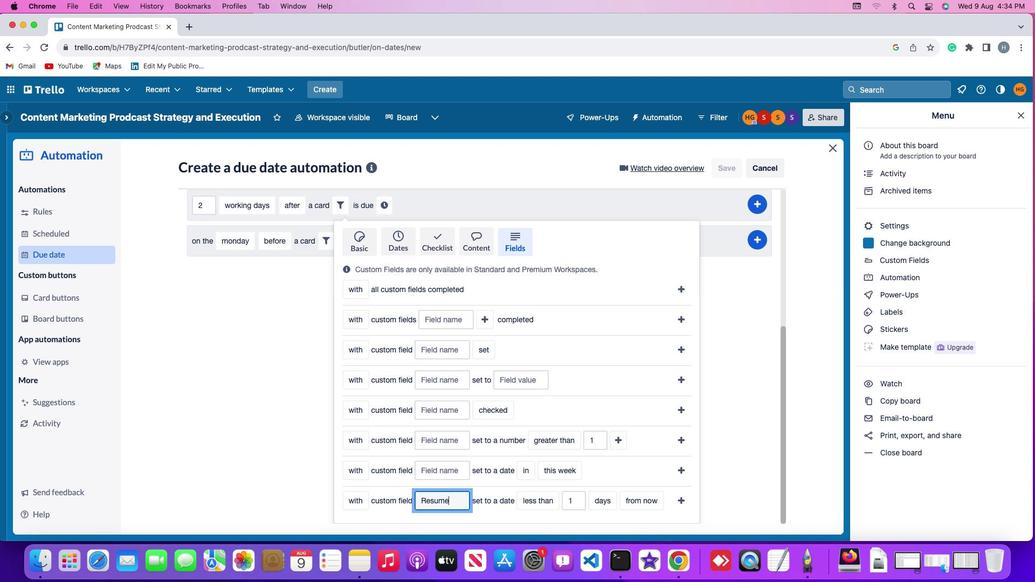 
Action: Mouse moved to (545, 498)
Screenshot: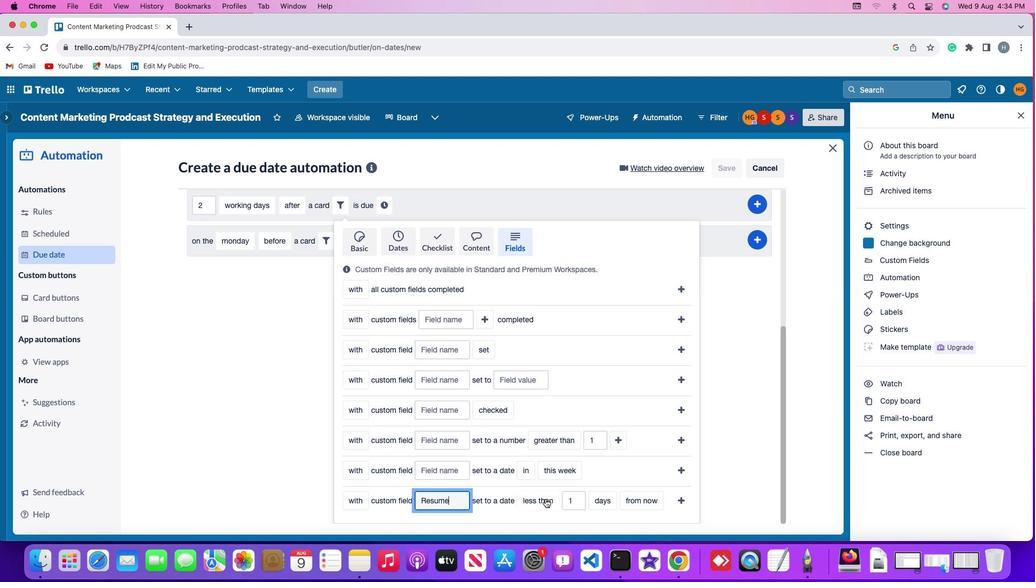 
Action: Mouse pressed left at (545, 498)
Screenshot: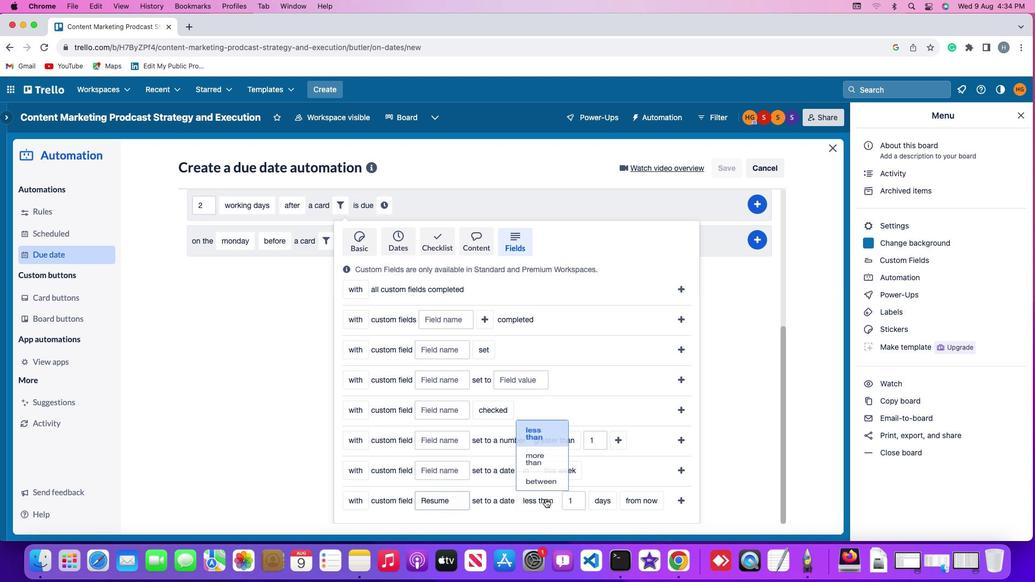
Action: Mouse moved to (553, 423)
Screenshot: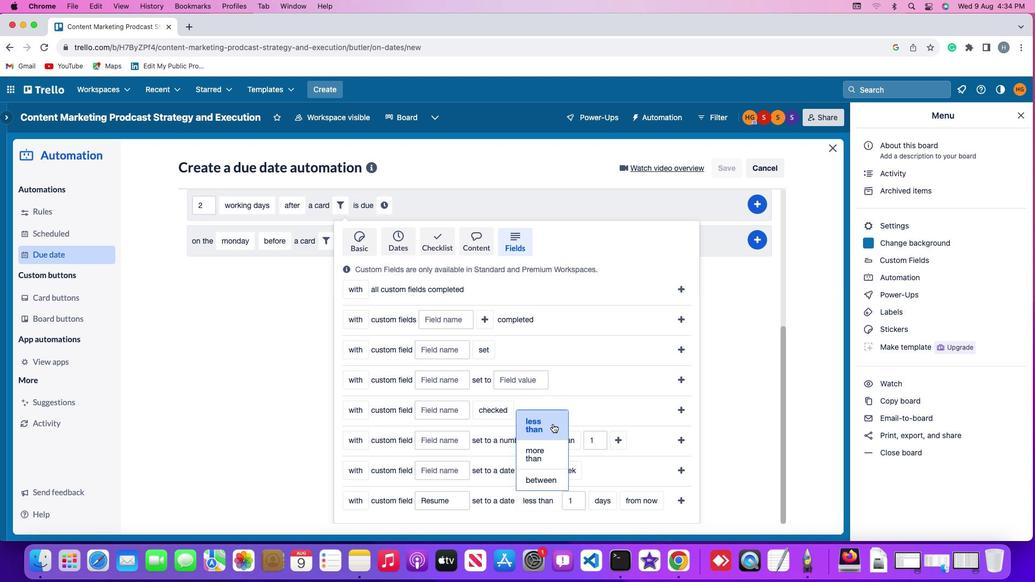 
Action: Mouse pressed left at (553, 423)
Screenshot: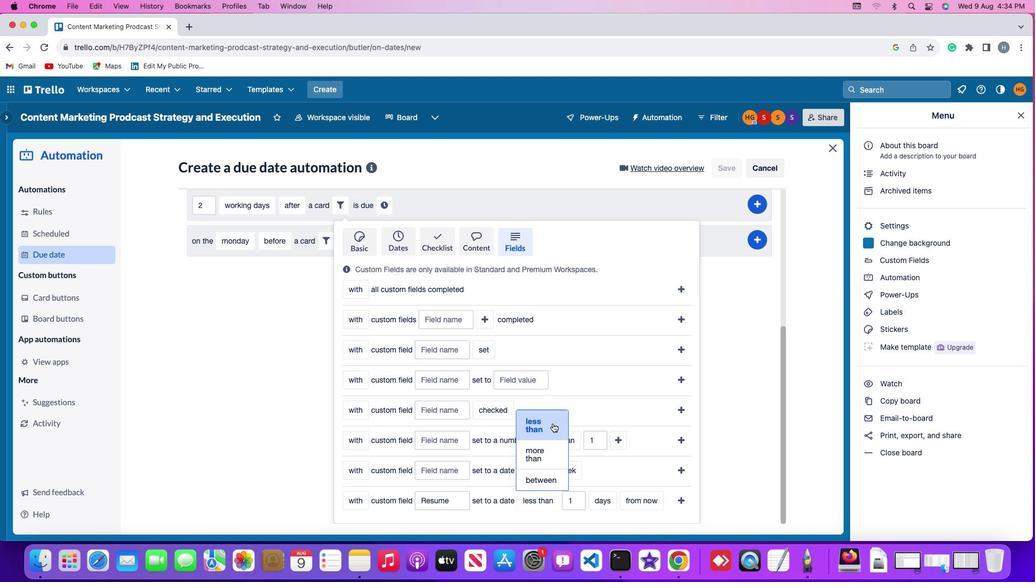 
Action: Mouse moved to (578, 500)
Screenshot: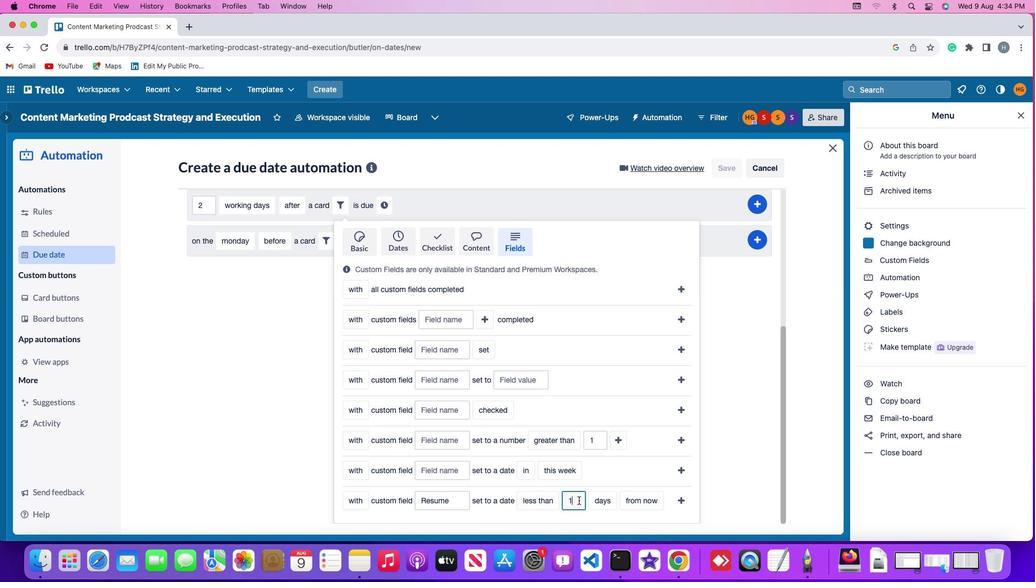 
Action: Mouse pressed left at (578, 500)
Screenshot: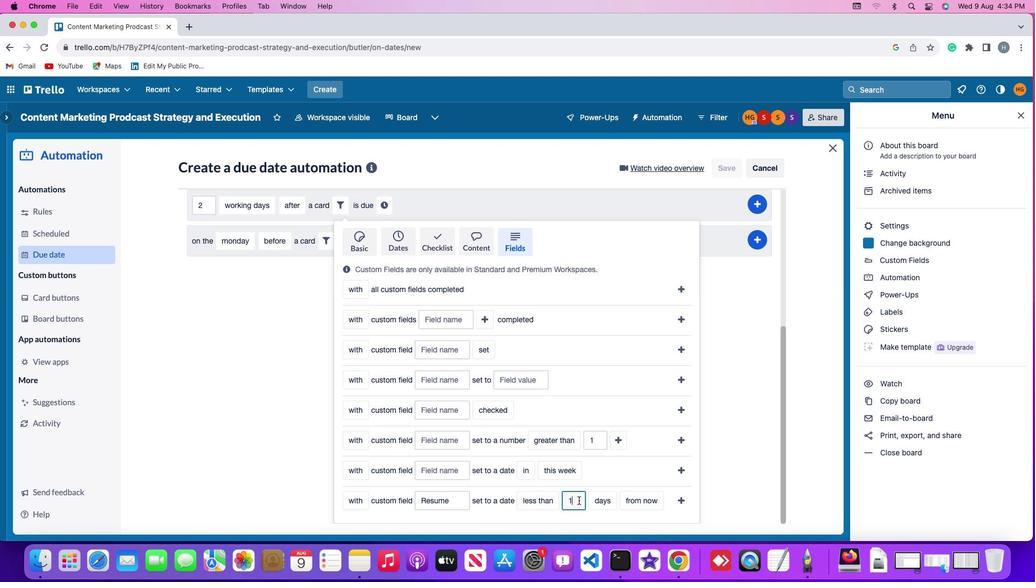
Action: Mouse moved to (578, 496)
Screenshot: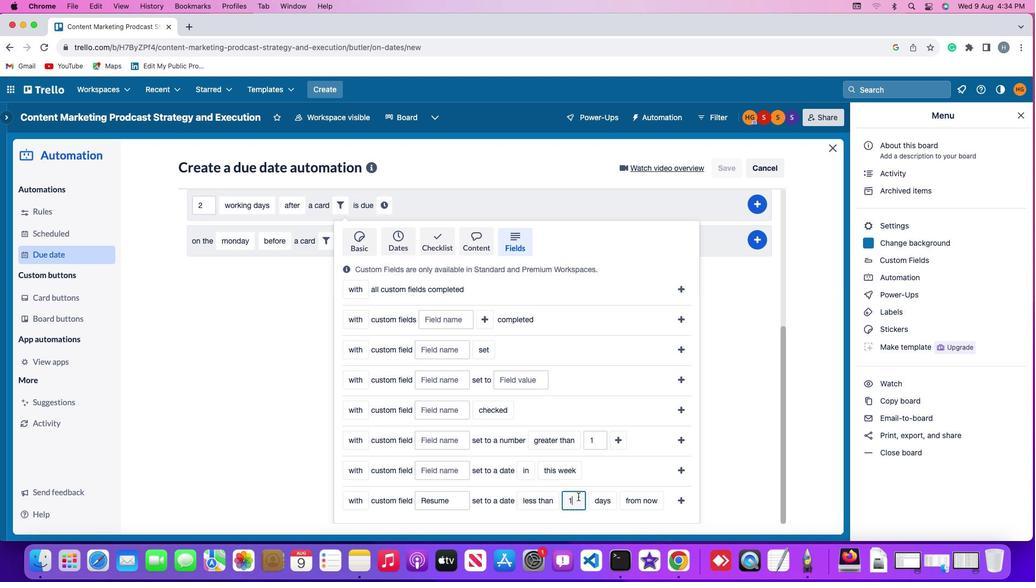
Action: Key pressed Key.backspace
Screenshot: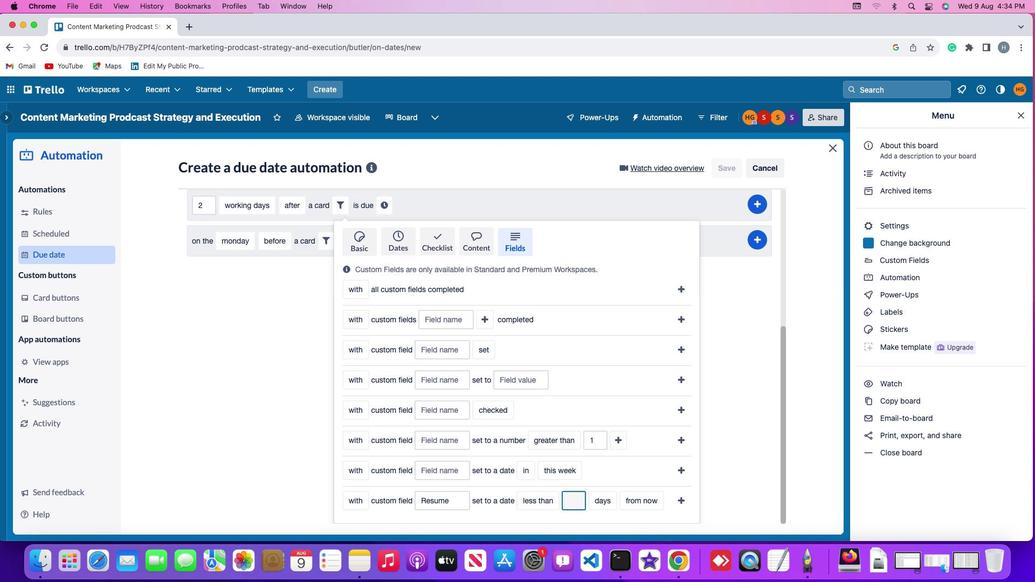 
Action: Mouse moved to (578, 500)
Screenshot: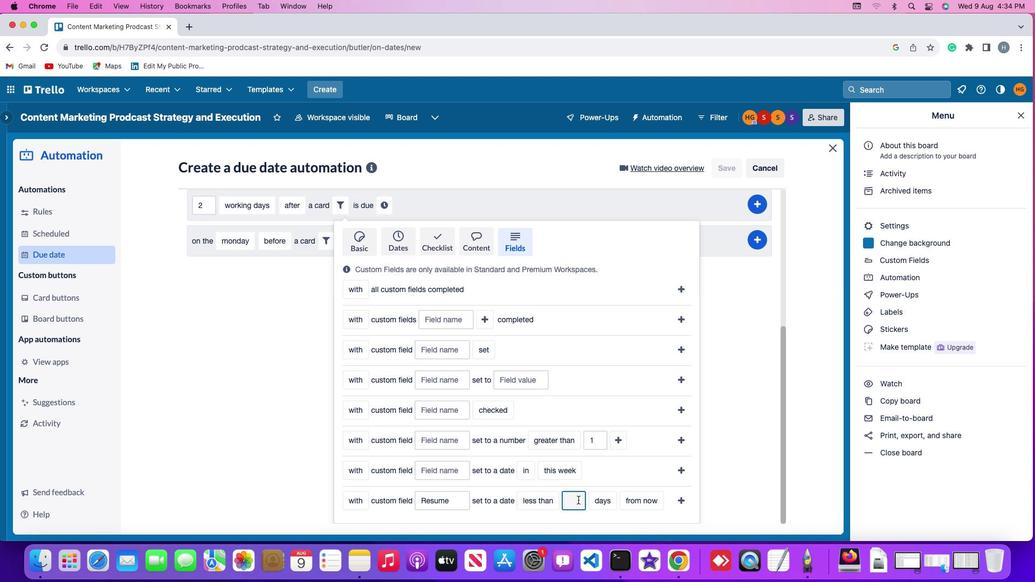 
Action: Key pressed '1'
Screenshot: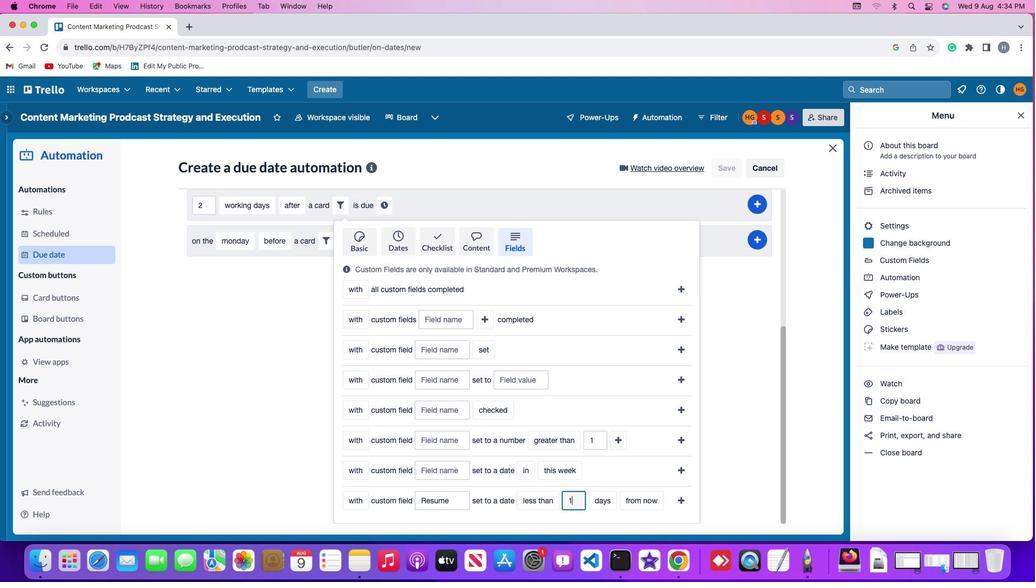 
Action: Mouse moved to (611, 499)
Screenshot: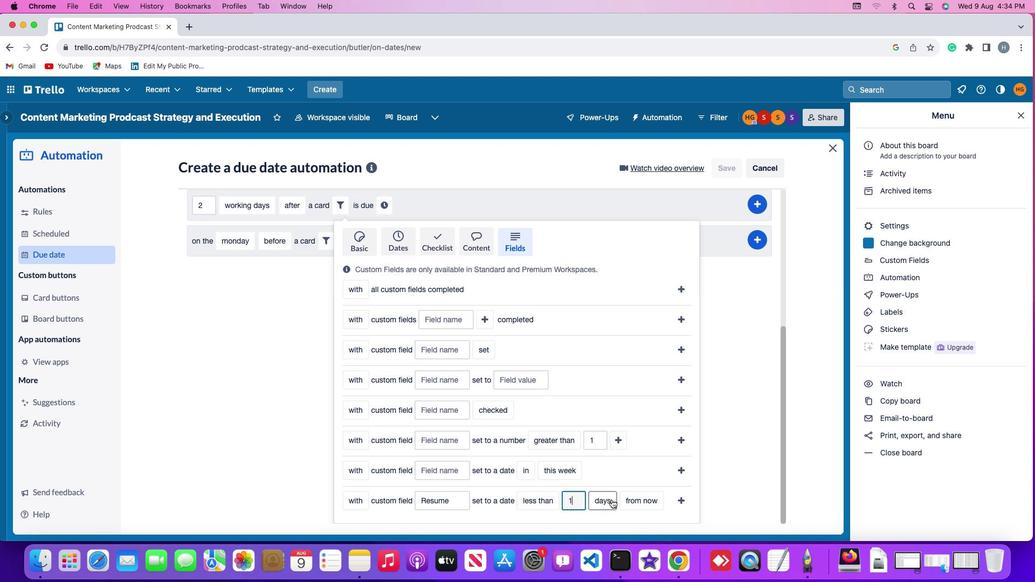 
Action: Mouse pressed left at (611, 499)
Screenshot: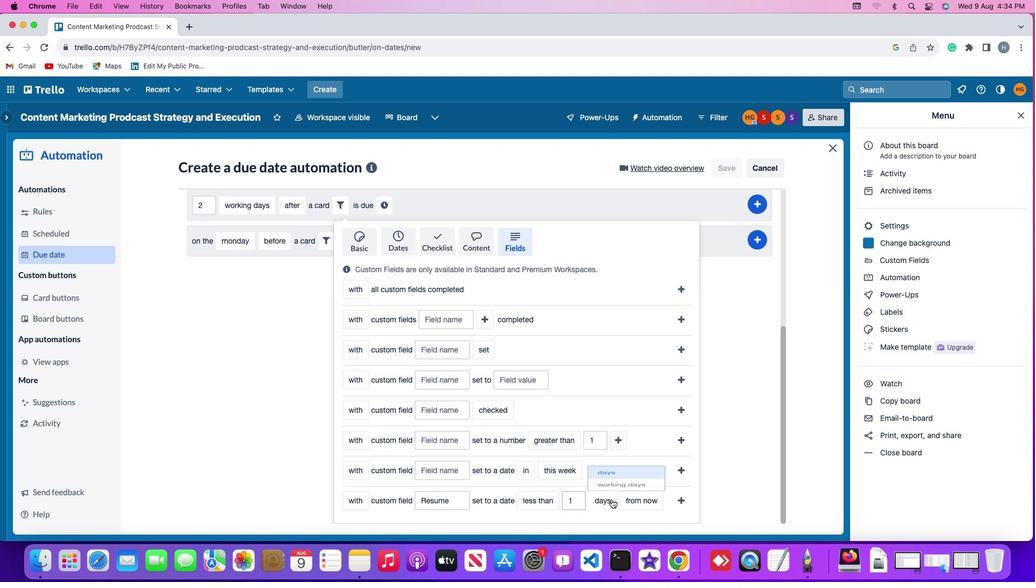 
Action: Mouse moved to (624, 451)
Screenshot: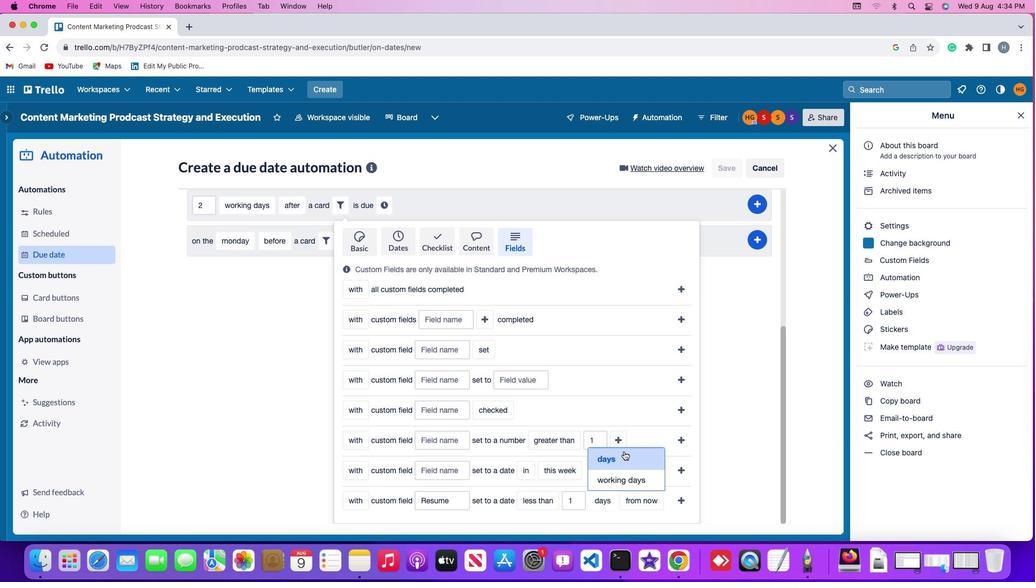 
Action: Mouse pressed left at (624, 451)
Screenshot: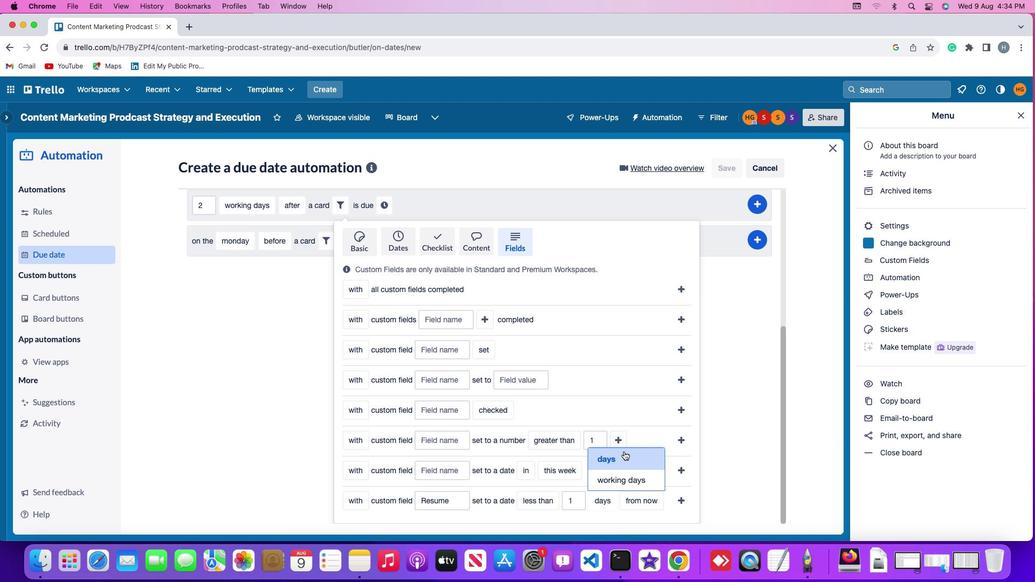 
Action: Mouse moved to (644, 501)
Screenshot: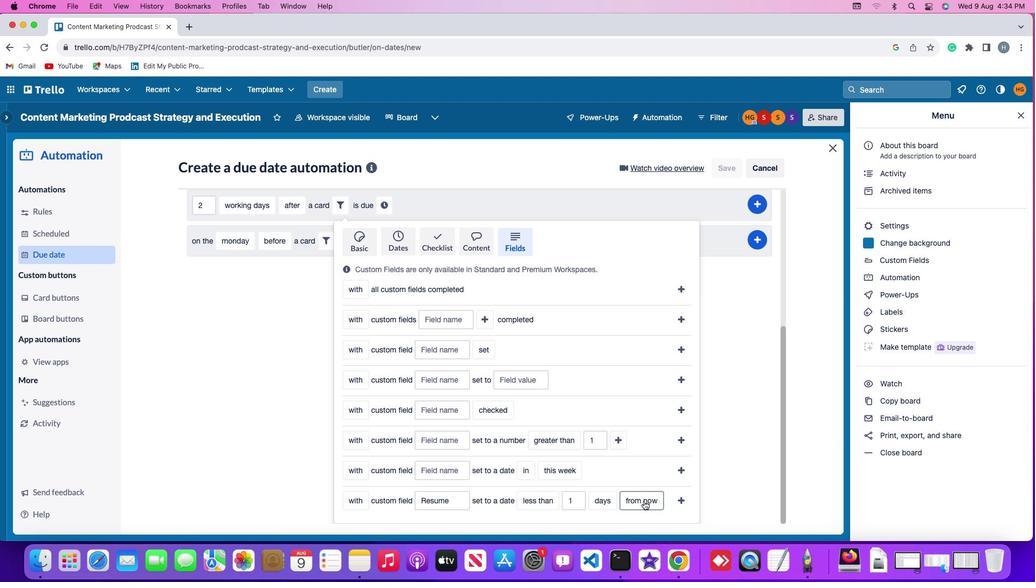 
Action: Mouse pressed left at (644, 501)
Screenshot: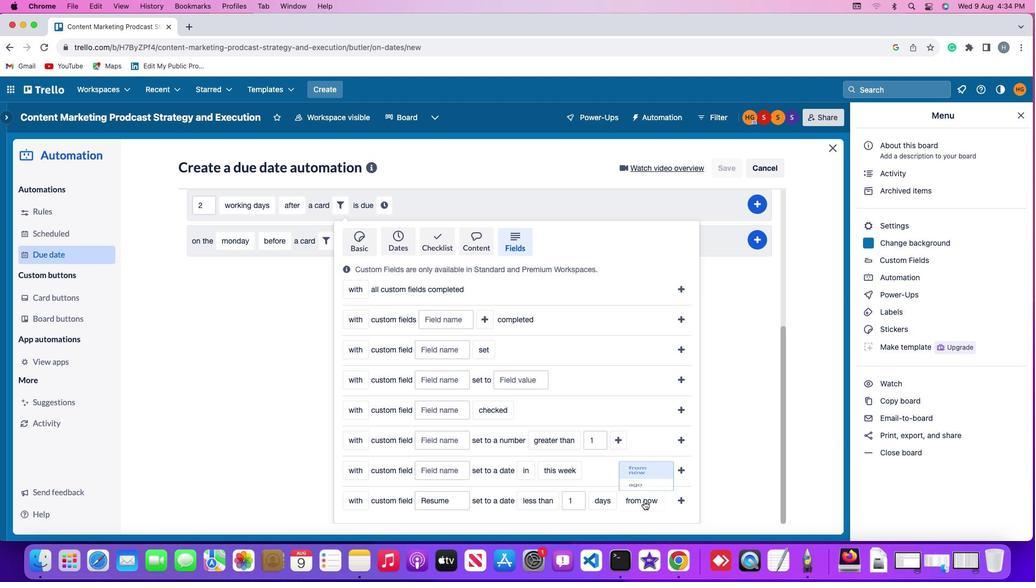 
Action: Mouse moved to (646, 483)
Screenshot: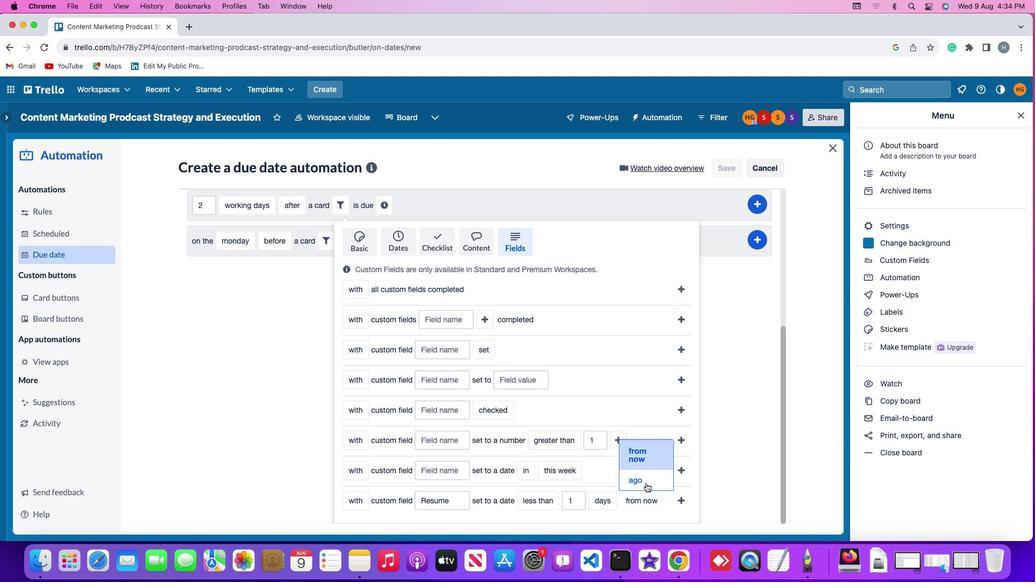 
Action: Mouse pressed left at (646, 483)
Screenshot: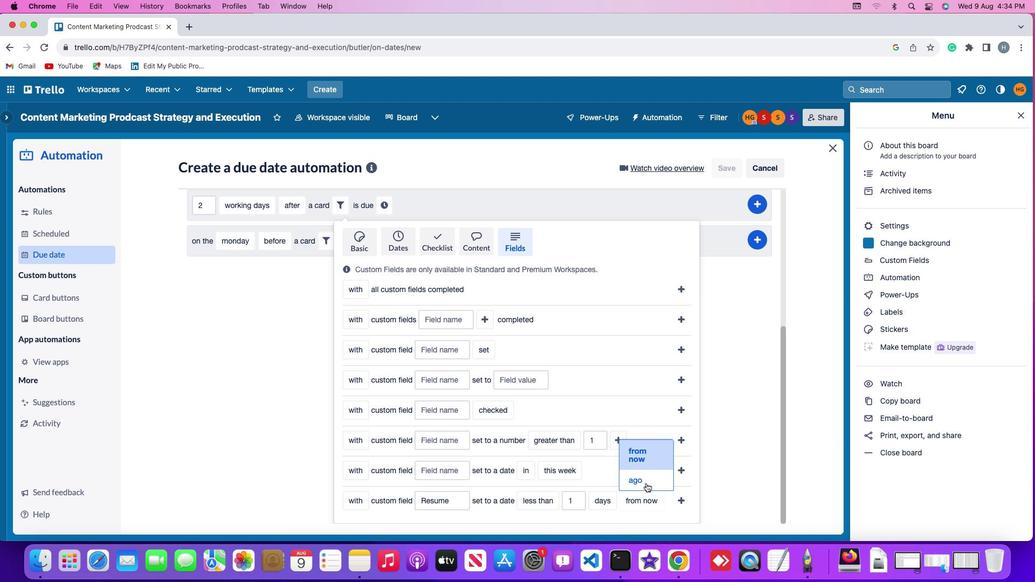 
Action: Mouse moved to (664, 498)
Screenshot: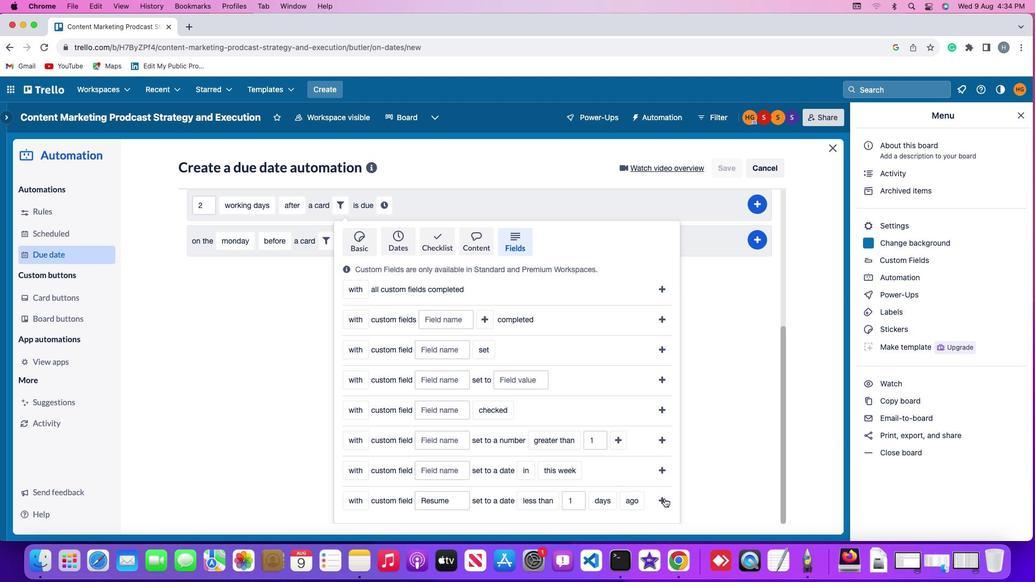 
Action: Mouse pressed left at (664, 498)
Screenshot: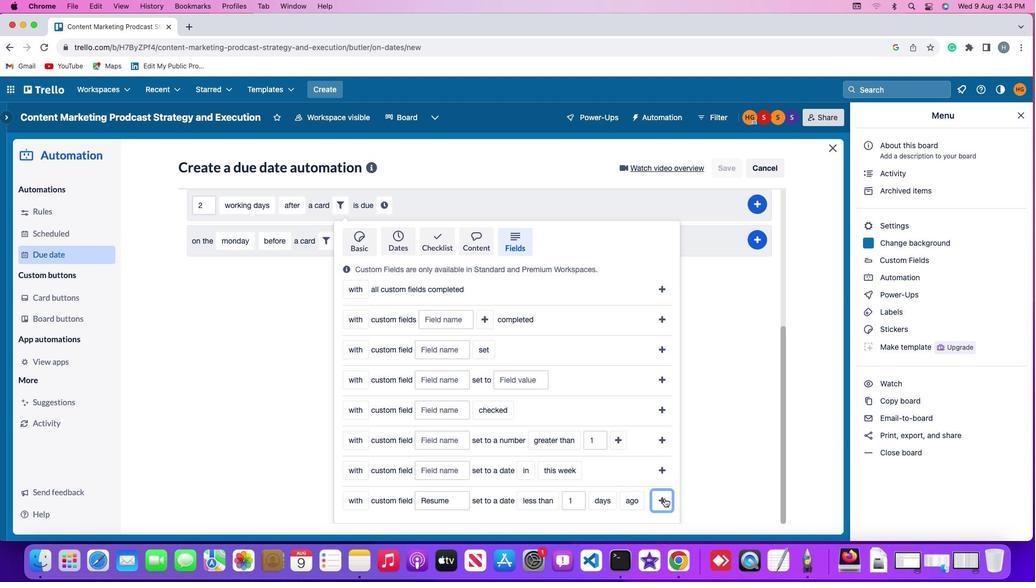 
Action: Mouse moved to (615, 436)
Screenshot: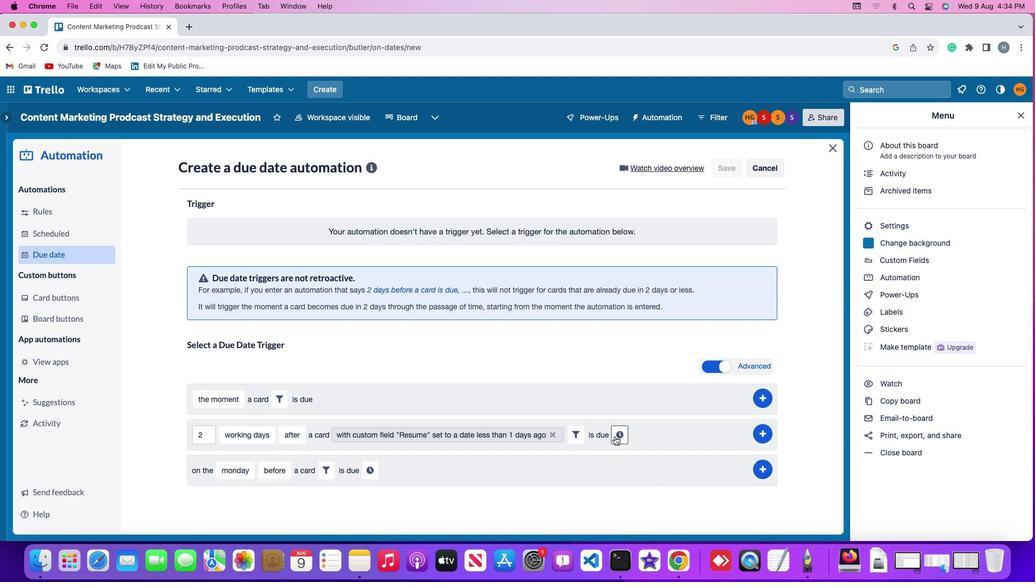 
Action: Mouse pressed left at (615, 436)
Screenshot: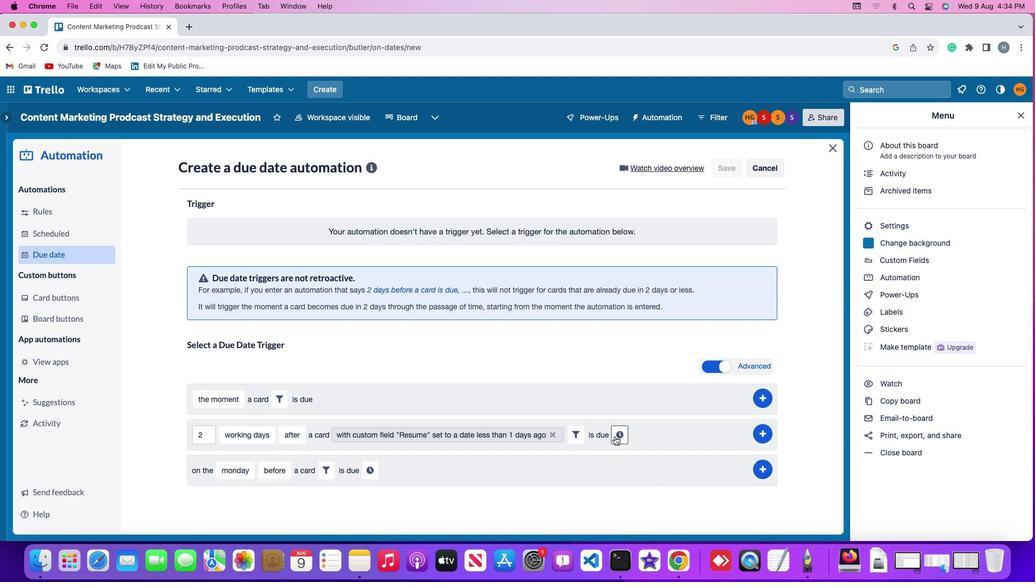 
Action: Mouse moved to (638, 436)
Screenshot: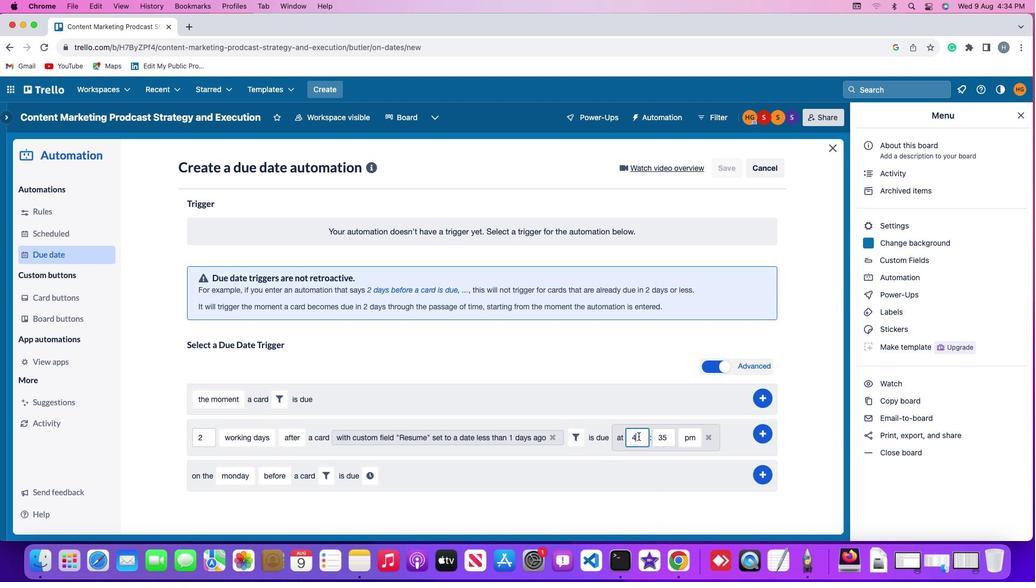 
Action: Mouse pressed left at (638, 436)
Screenshot: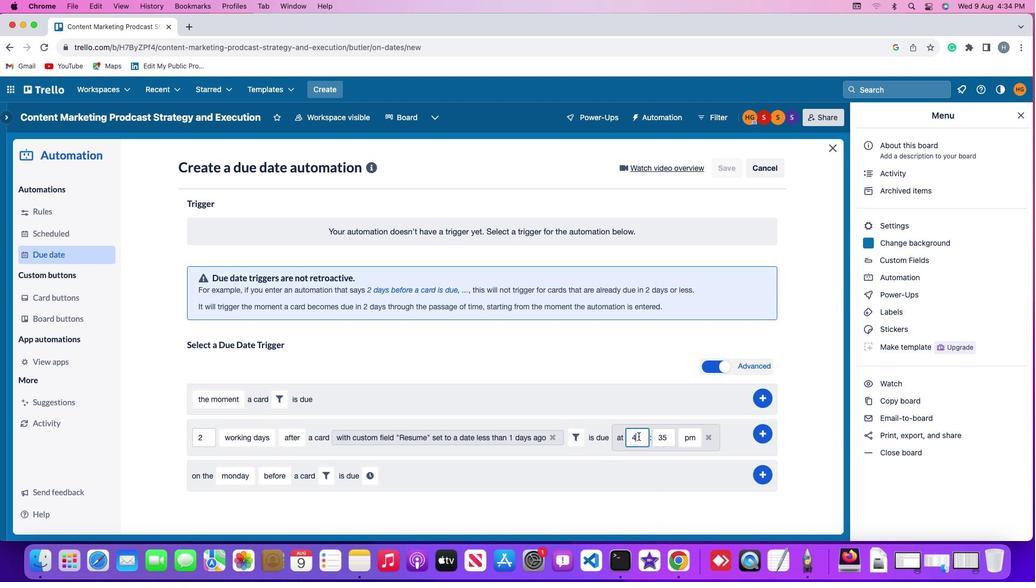 
Action: Mouse moved to (639, 436)
Screenshot: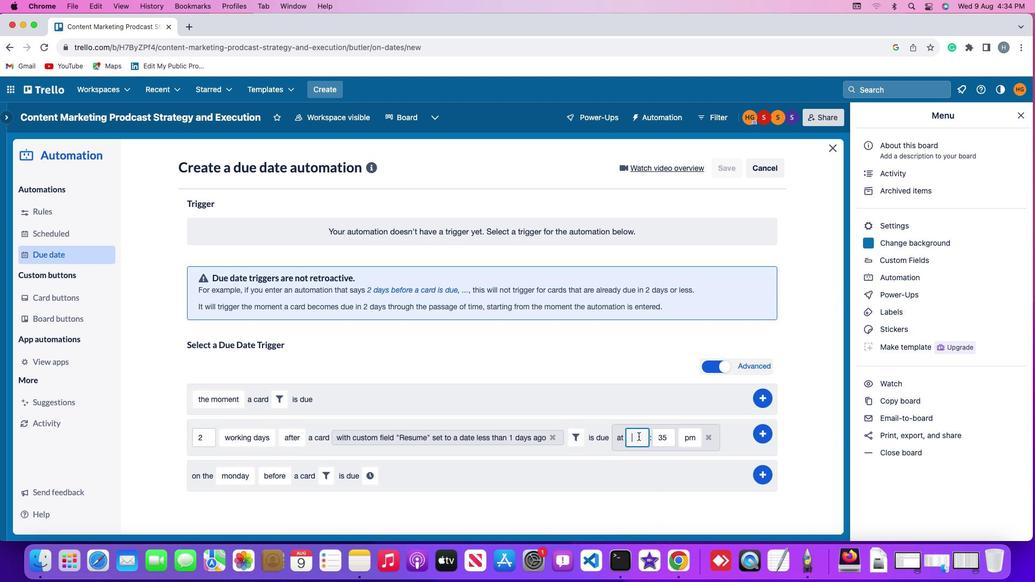 
Action: Key pressed Key.backspace
Screenshot: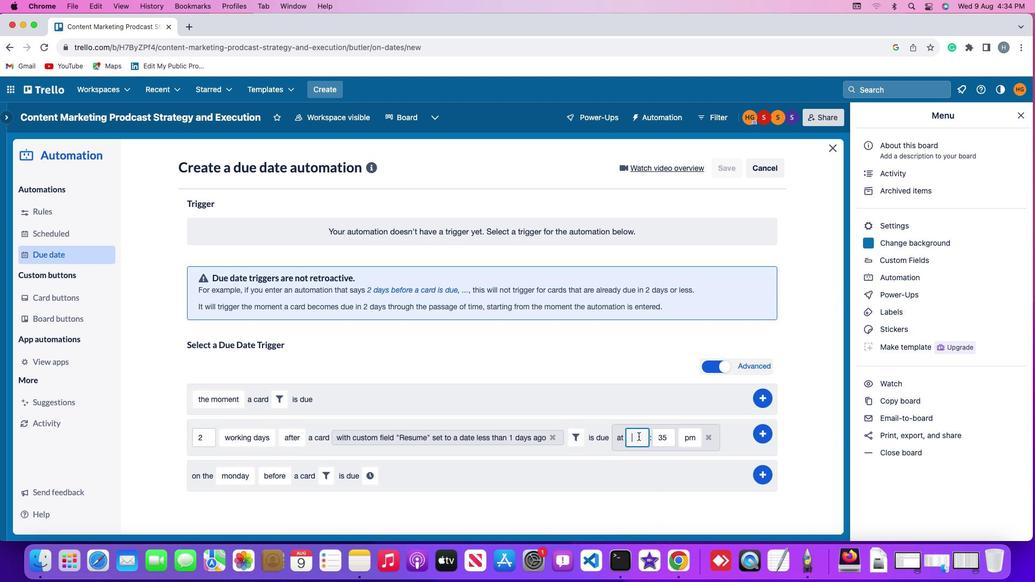 
Action: Mouse moved to (639, 436)
Screenshot: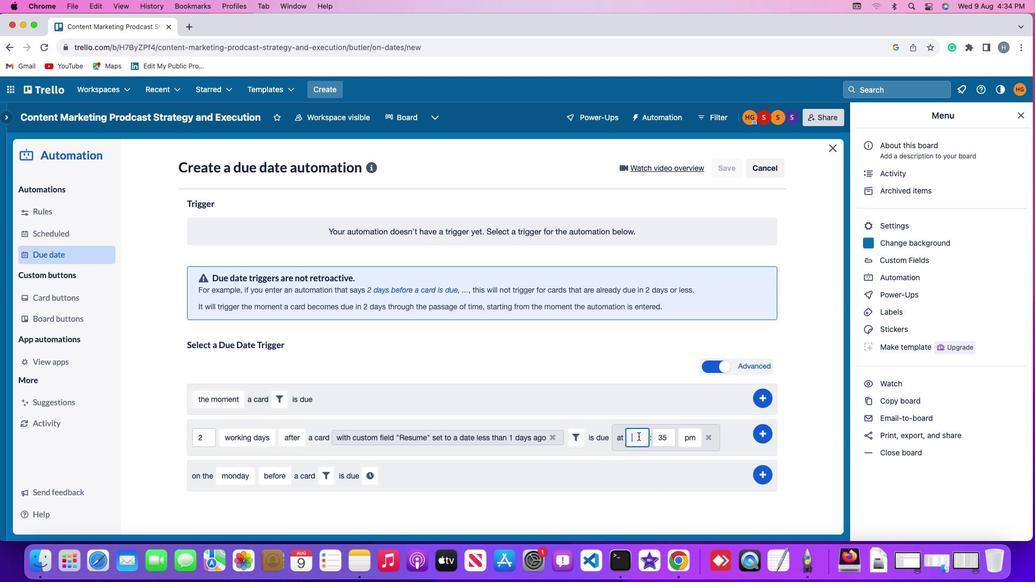 
Action: Key pressed '1''1'
Screenshot: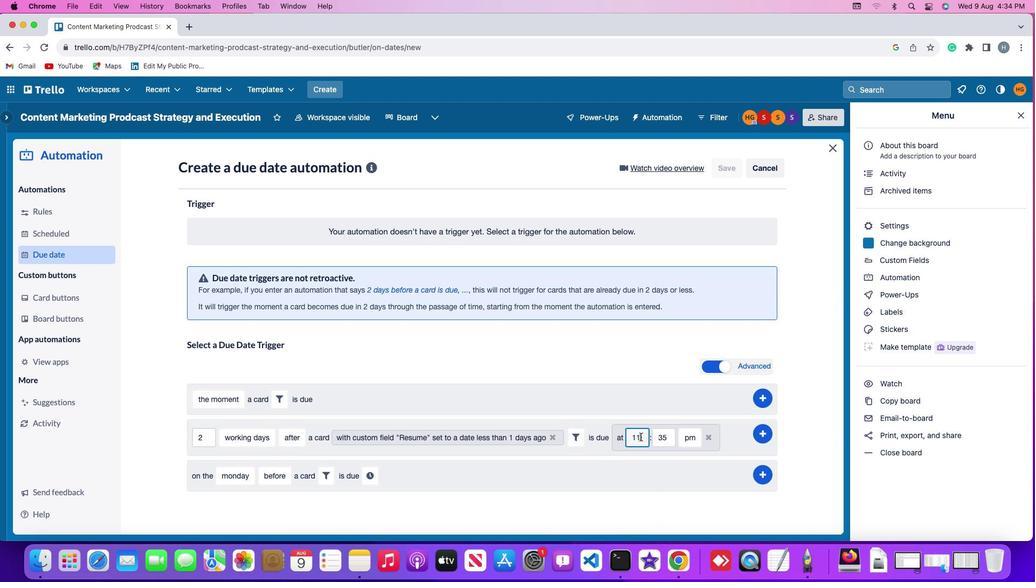 
Action: Mouse moved to (667, 437)
Screenshot: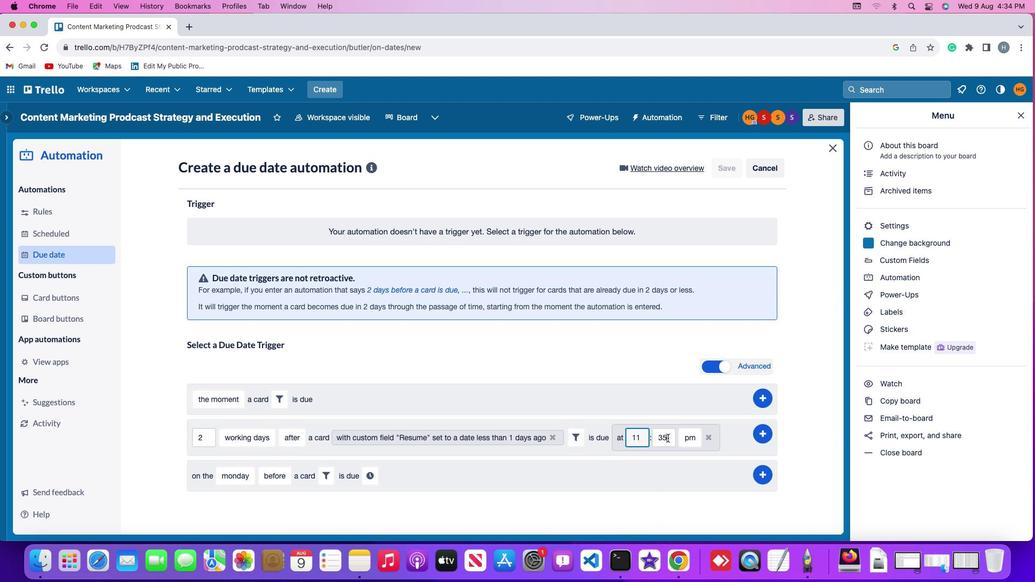 
Action: Mouse pressed left at (667, 437)
Screenshot: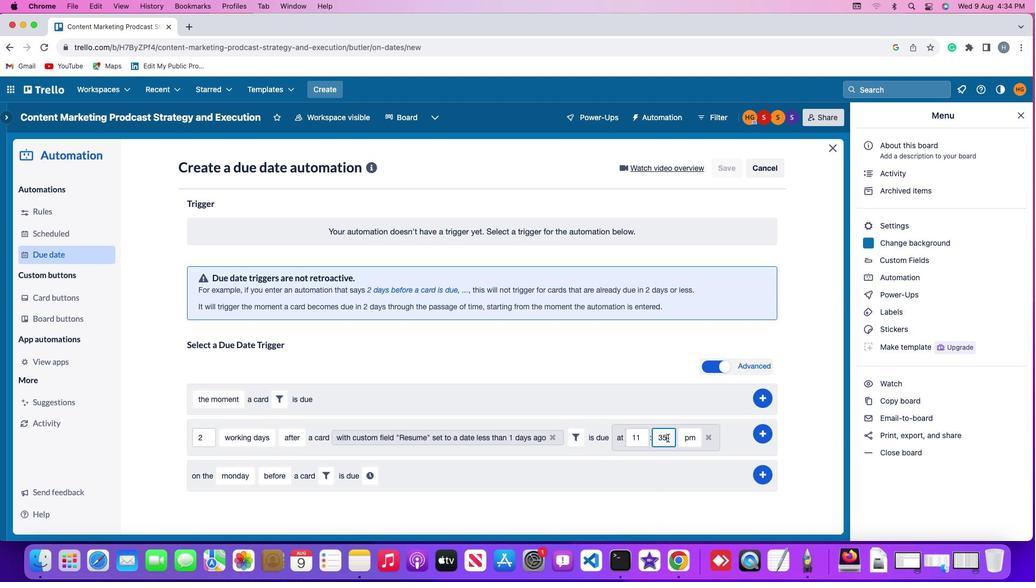 
Action: Key pressed Key.backspaceKey.backspace'0''0'
Screenshot: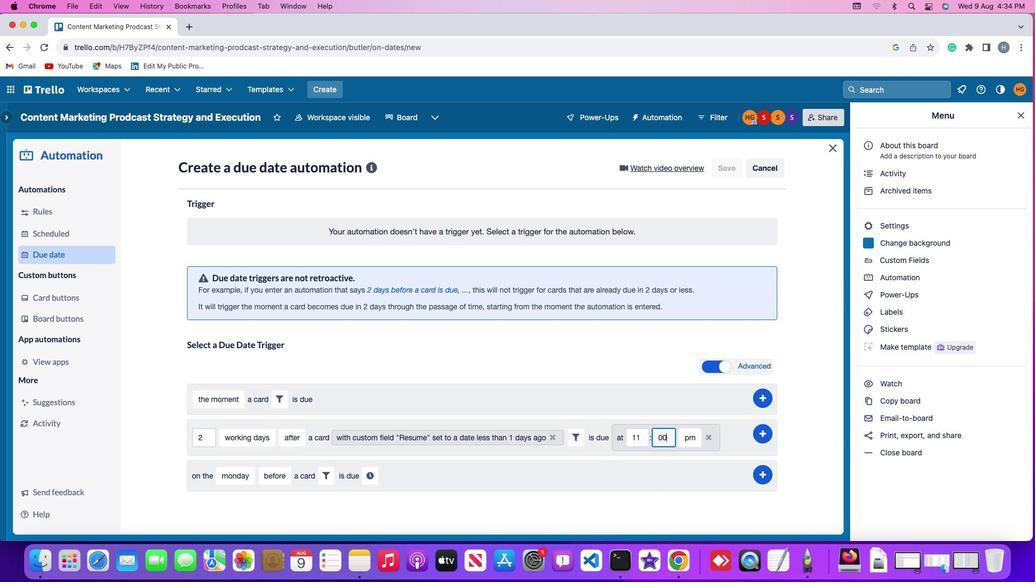 
Action: Mouse moved to (696, 437)
Screenshot: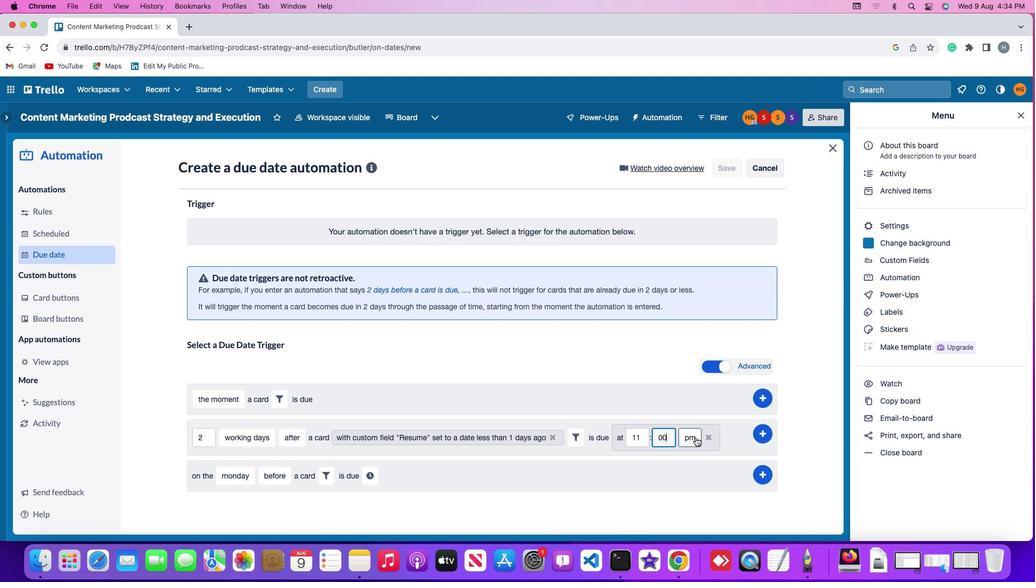 
Action: Mouse pressed left at (696, 437)
Screenshot: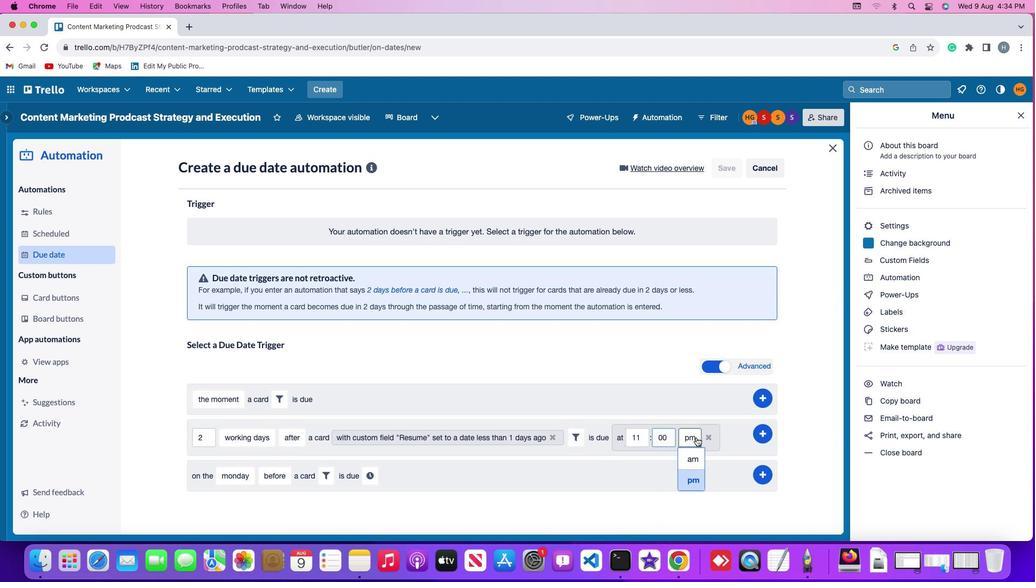 
Action: Mouse moved to (694, 454)
Screenshot: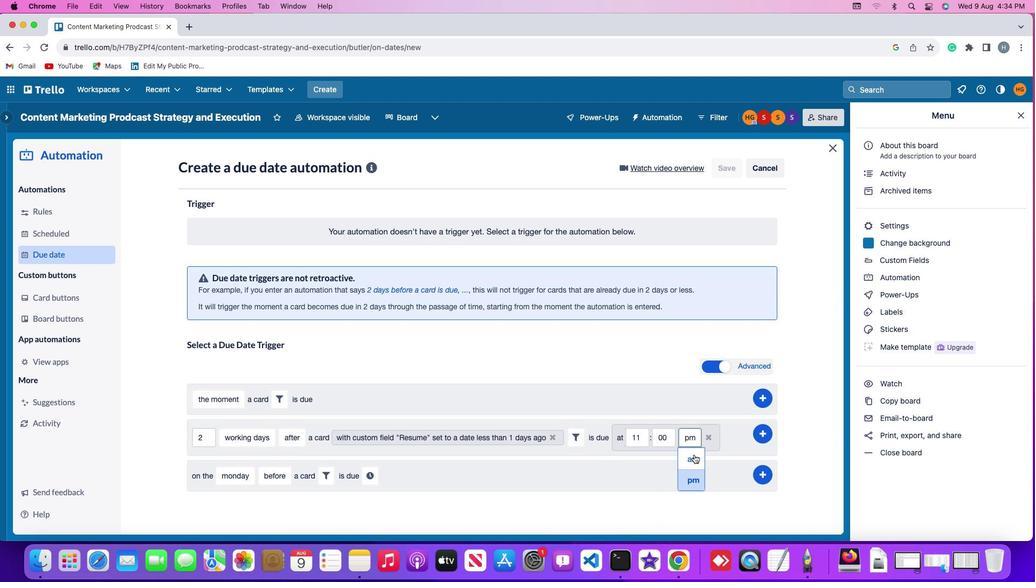 
Action: Mouse pressed left at (694, 454)
Screenshot: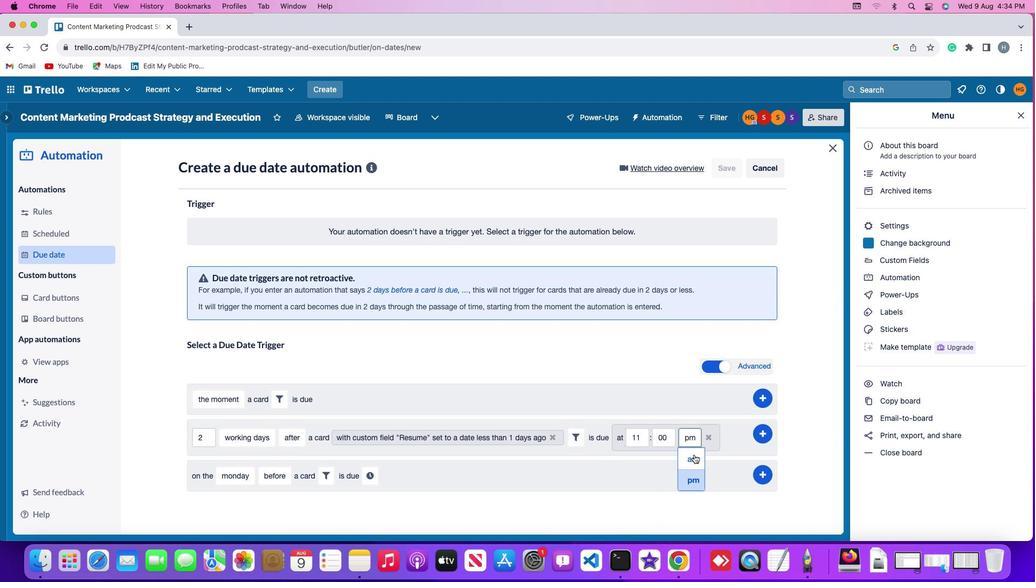 
Action: Mouse moved to (761, 430)
Screenshot: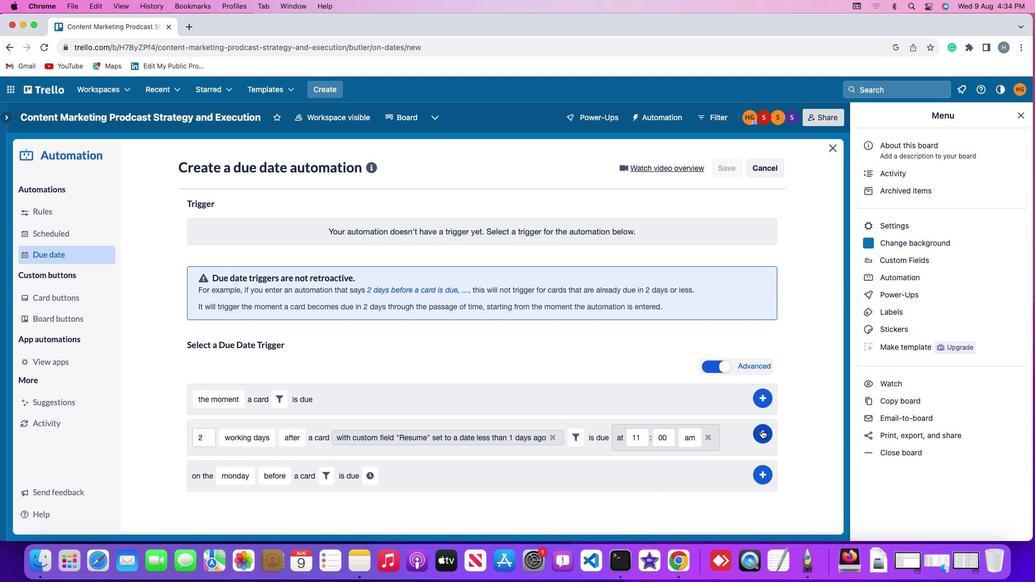 
Action: Mouse pressed left at (761, 430)
Screenshot: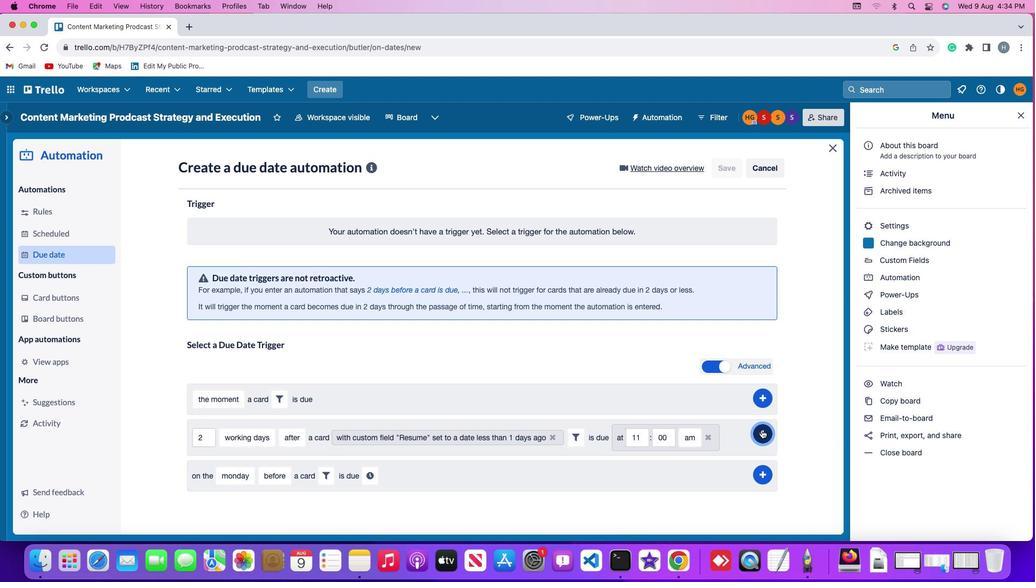 
Action: Mouse moved to (818, 326)
Screenshot: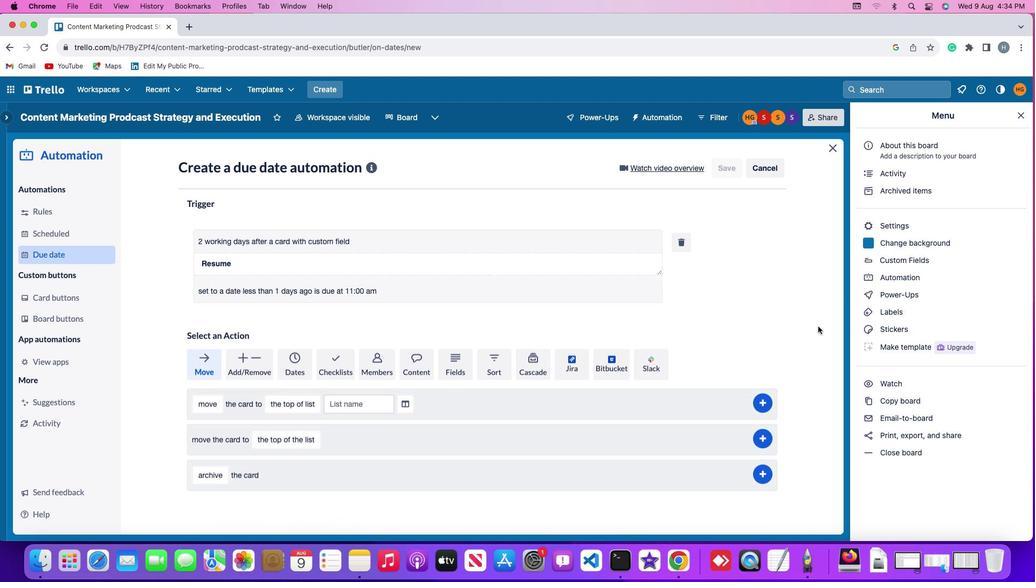 
